 Task: In the sheet Budget Analysis ToolFont size of heading  18 Font style of dataoswald 'Font size of data '9 Alignment of headline & dataAlign center.   Fill color in heading, Red Font color of dataIn the sheet  Data Collection Spreadsheetbook
Action: Mouse moved to (103, 618)
Screenshot: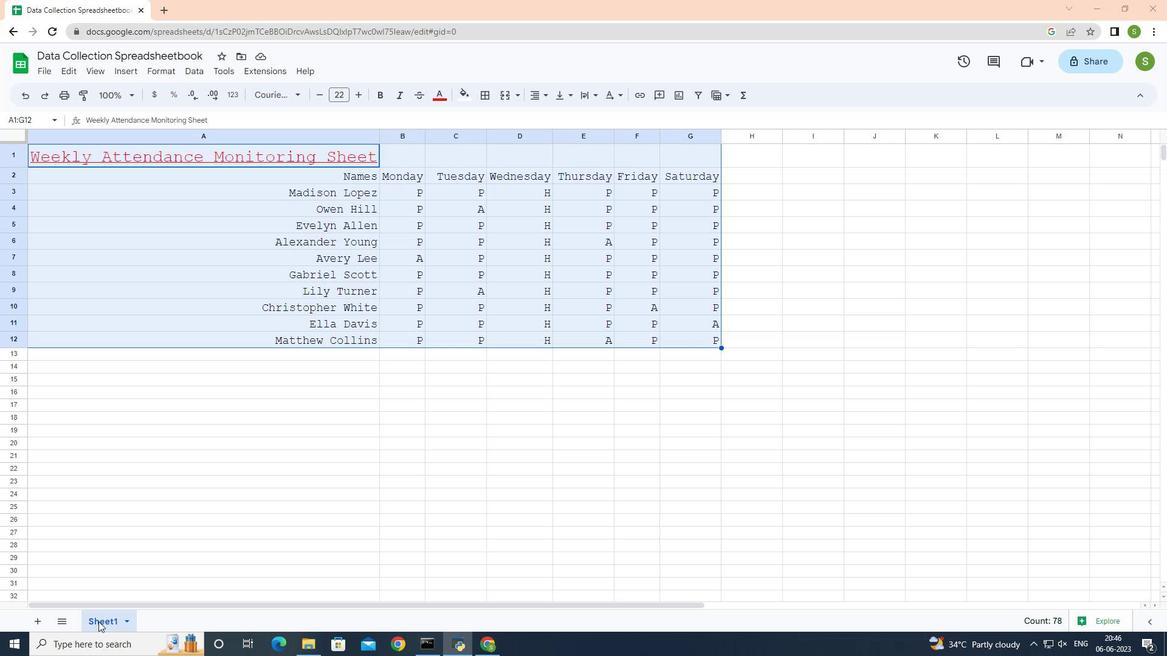 
Action: Mouse pressed left at (103, 618)
Screenshot: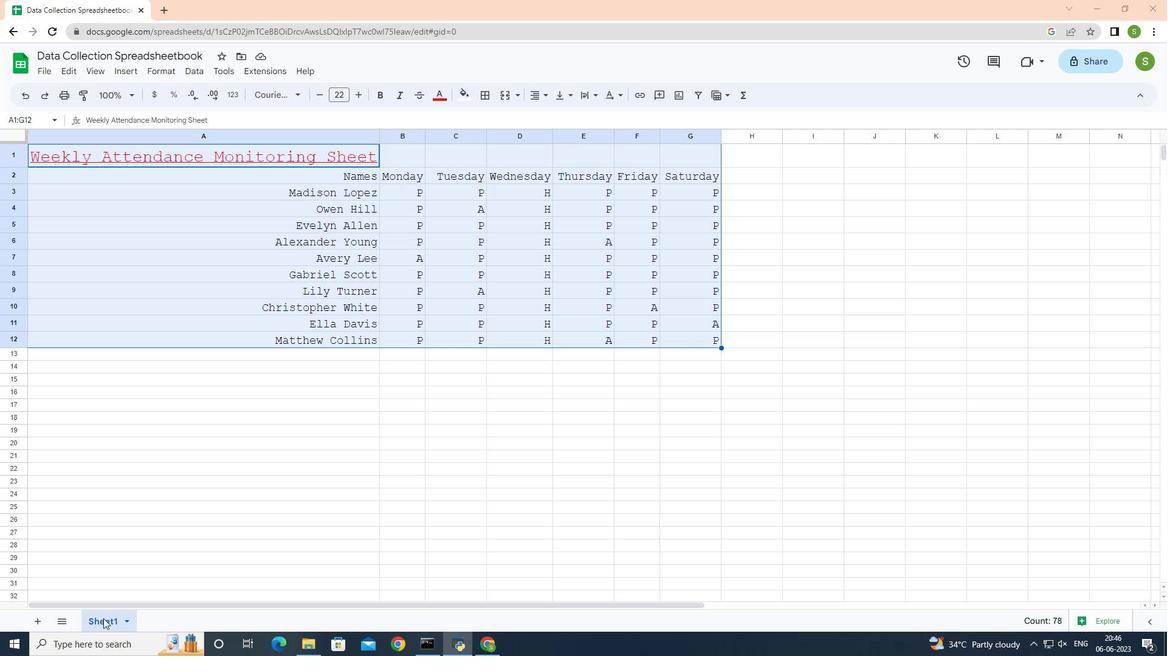 
Action: Mouse pressed left at (103, 618)
Screenshot: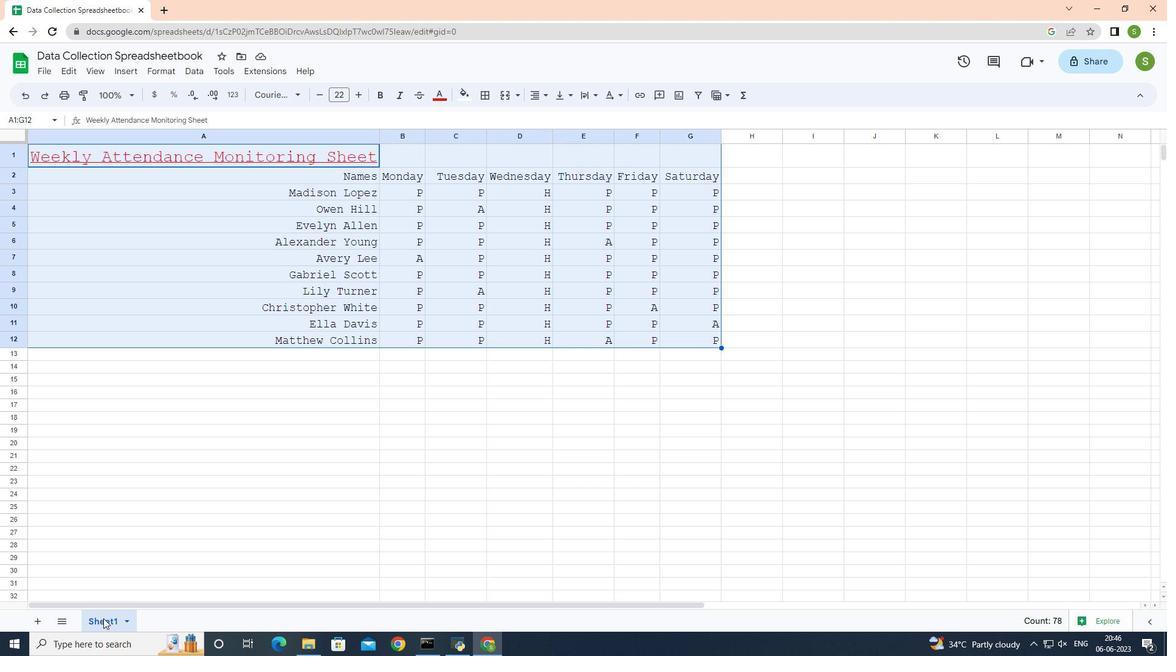 
Action: Key pressed <Key.shift>Budget<Key.space><Key.shift>Analysis<Key.space><Key.shift>Tool
Screenshot: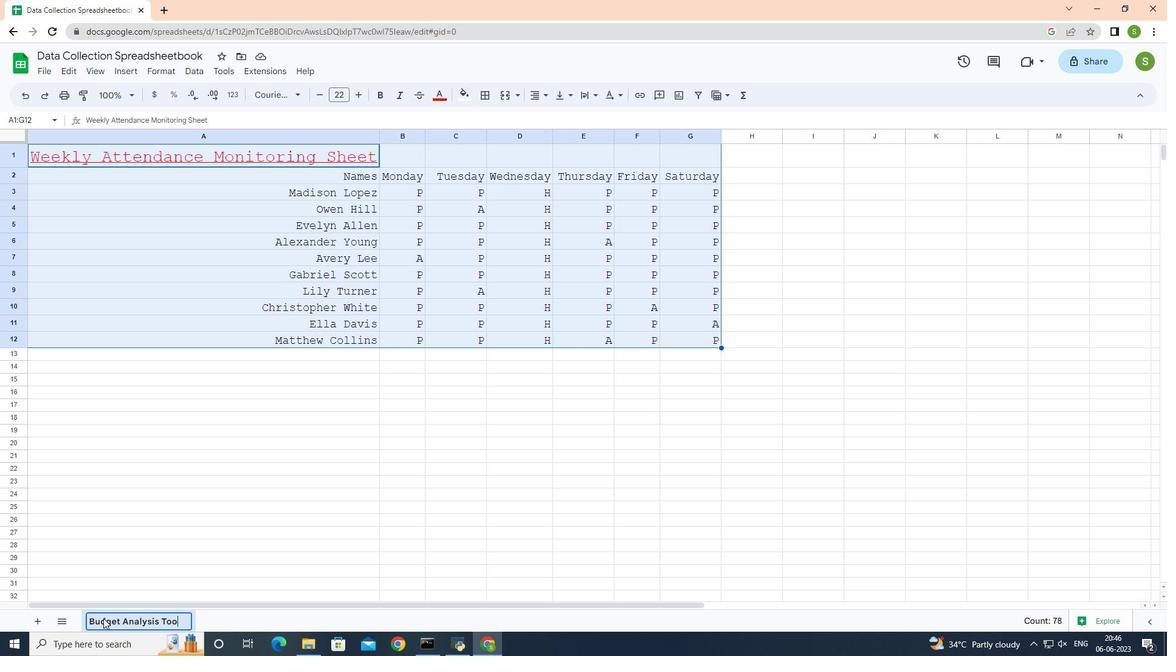 
Action: Mouse moved to (229, 155)
Screenshot: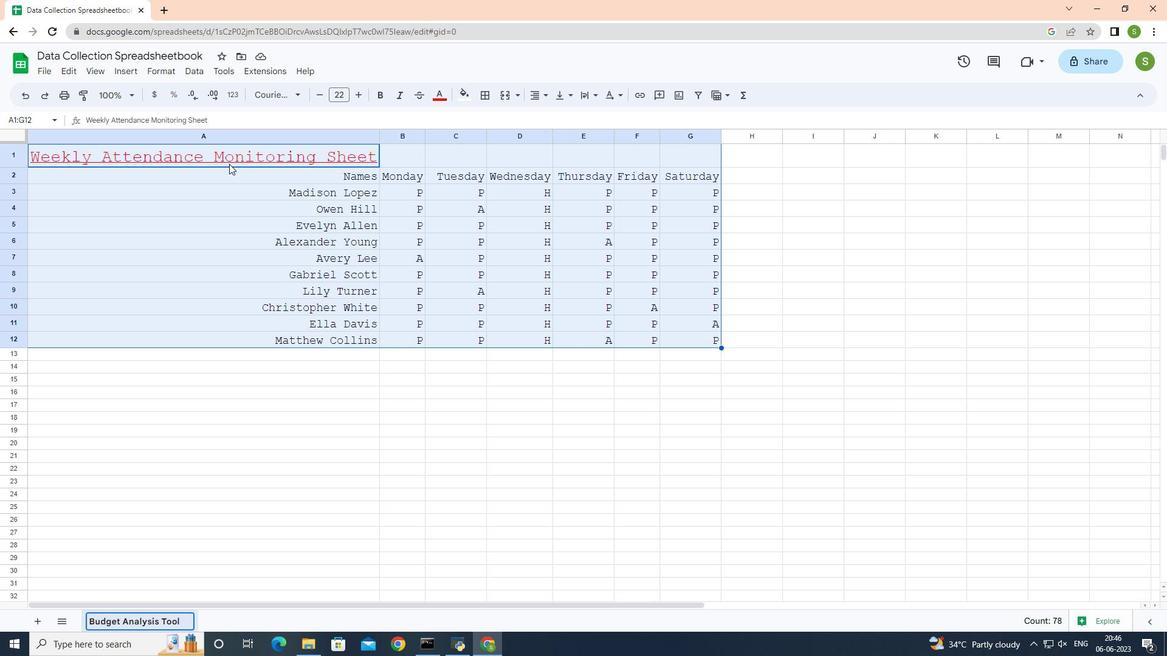 
Action: Mouse pressed left at (229, 155)
Screenshot: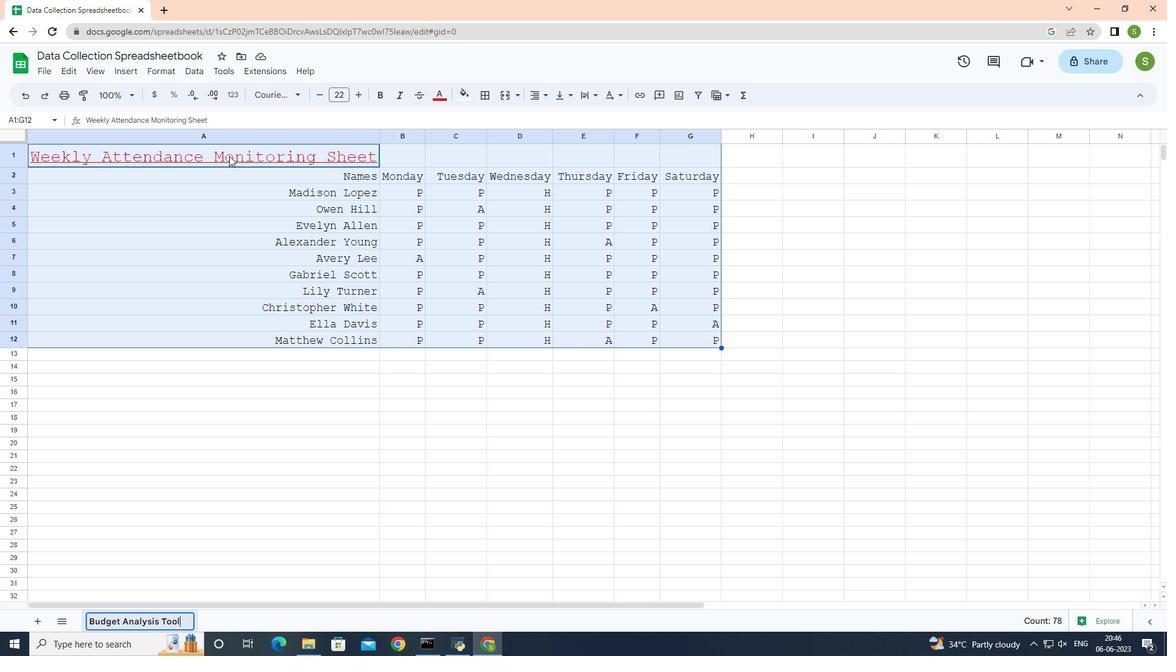 
Action: Mouse pressed left at (229, 155)
Screenshot: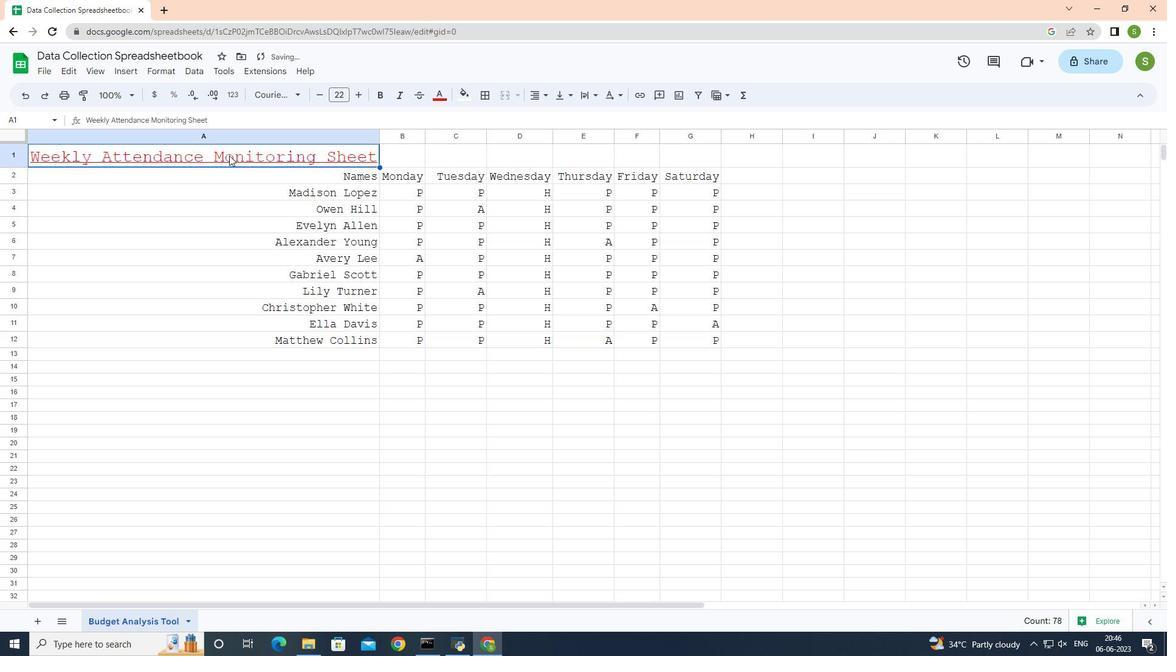 
Action: Mouse moved to (320, 94)
Screenshot: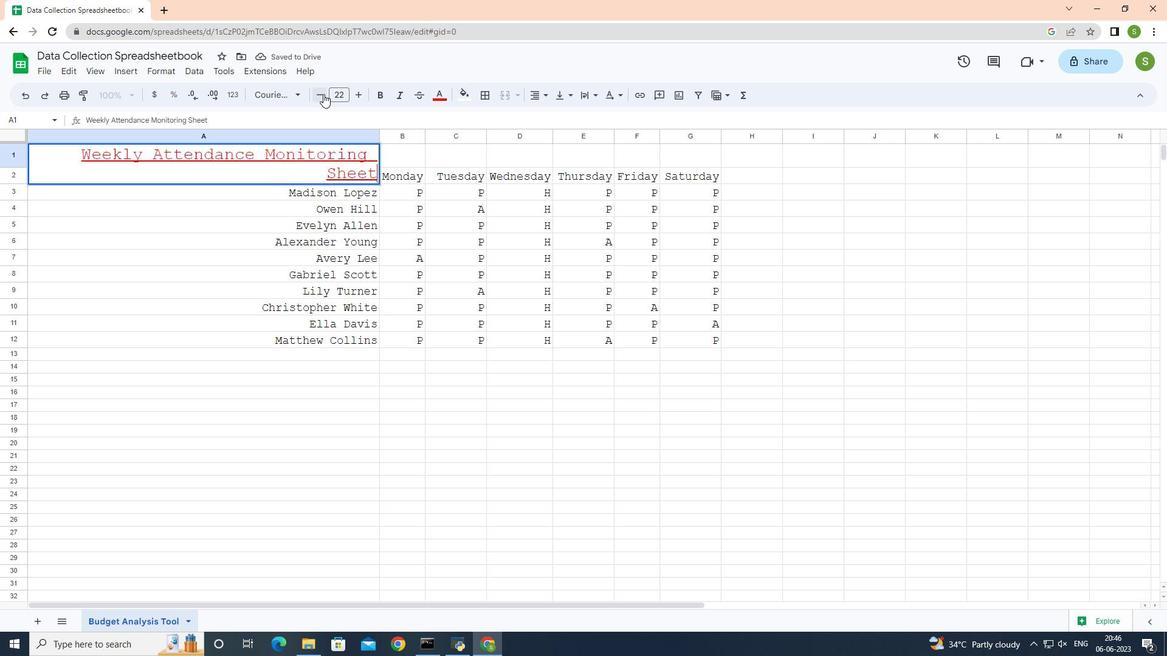 
Action: Mouse pressed left at (320, 94)
Screenshot: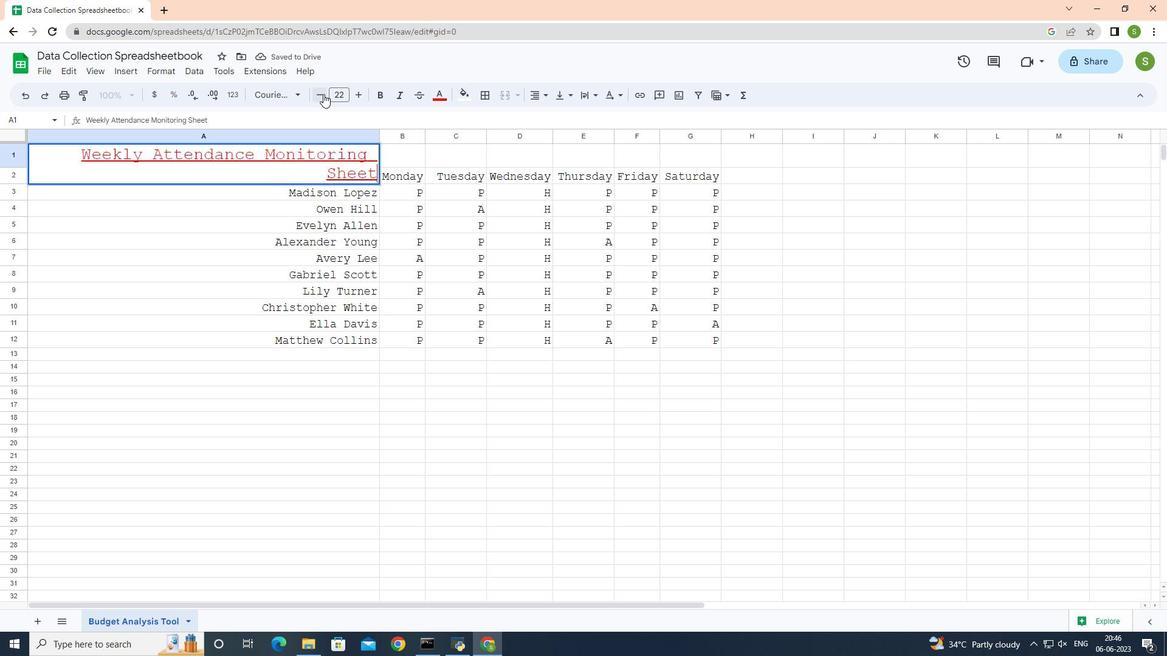 
Action: Mouse pressed left at (320, 94)
Screenshot: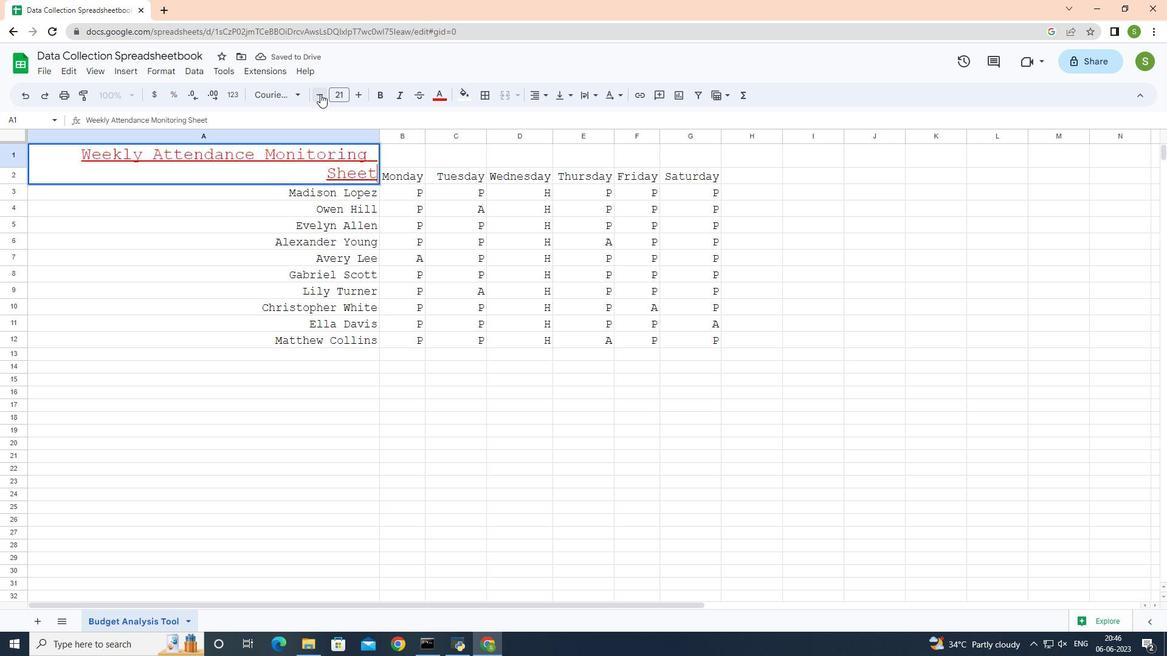 
Action: Mouse pressed left at (320, 94)
Screenshot: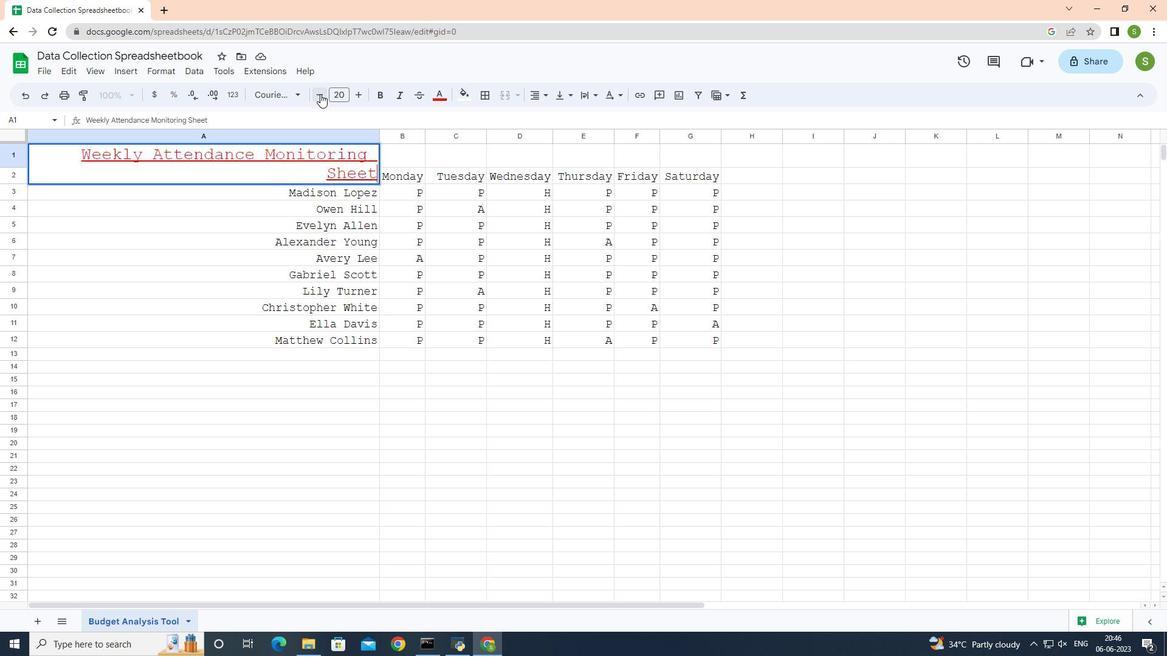 
Action: Mouse pressed left at (320, 94)
Screenshot: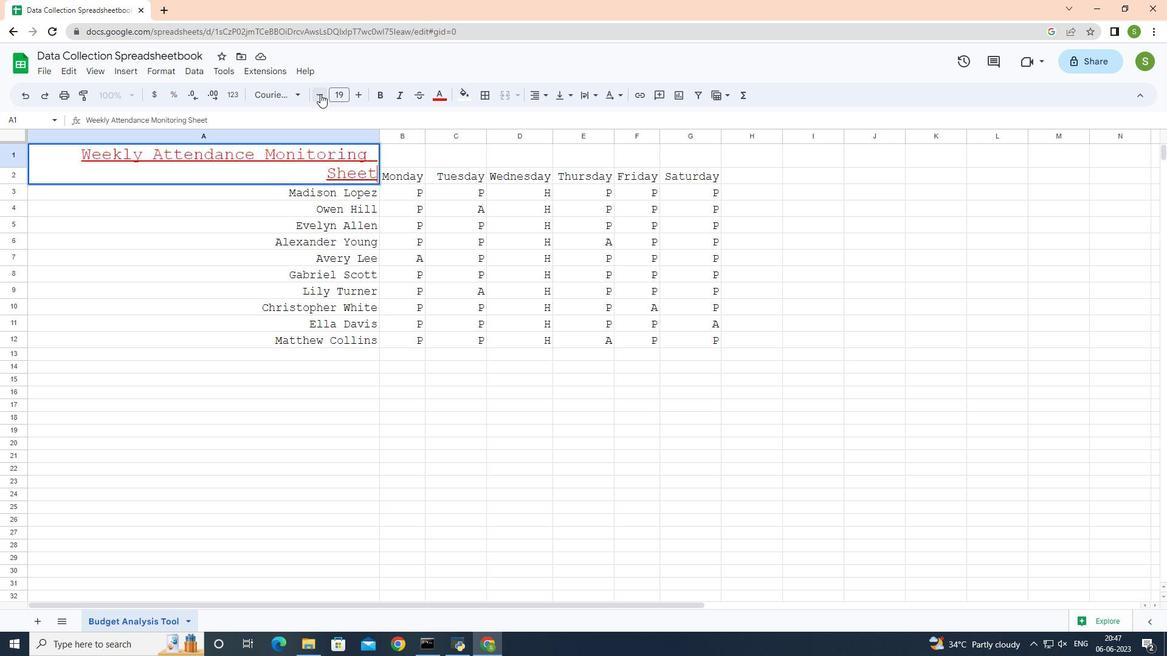 
Action: Mouse moved to (238, 265)
Screenshot: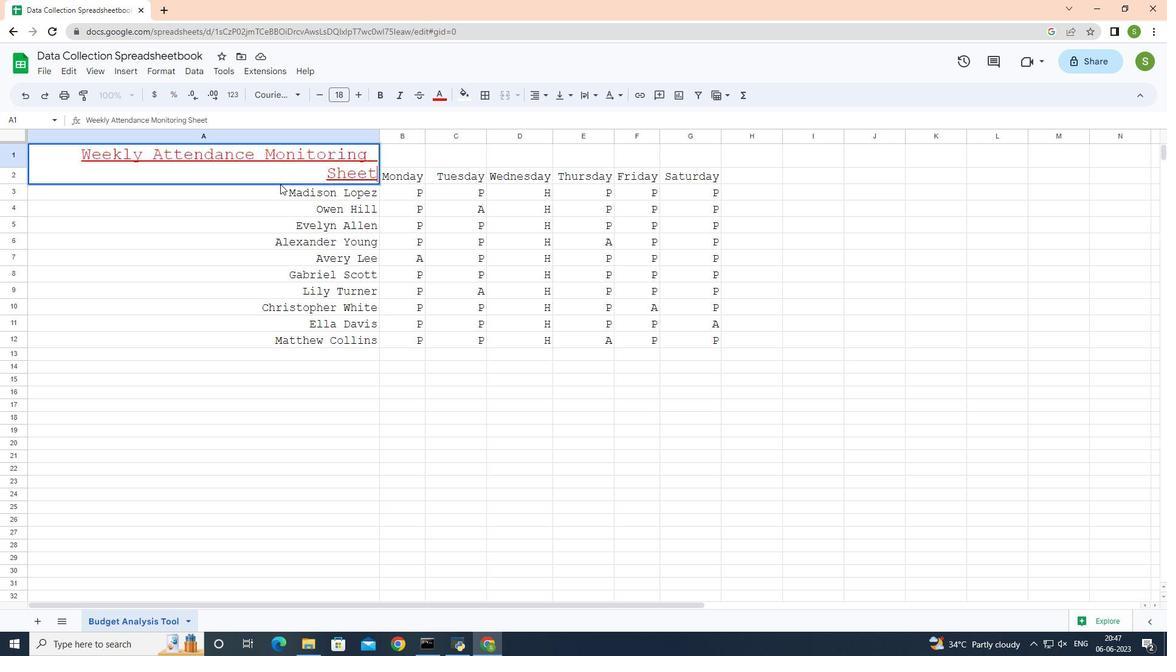
Action: Mouse pressed left at (238, 265)
Screenshot: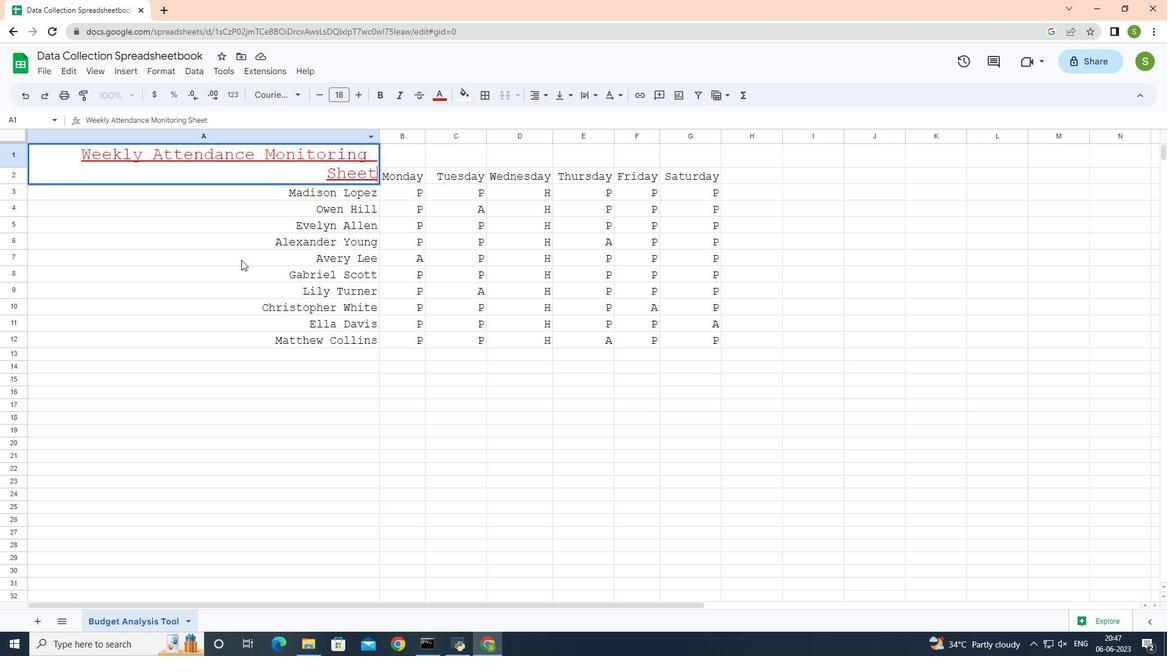
Action: Mouse moved to (226, 157)
Screenshot: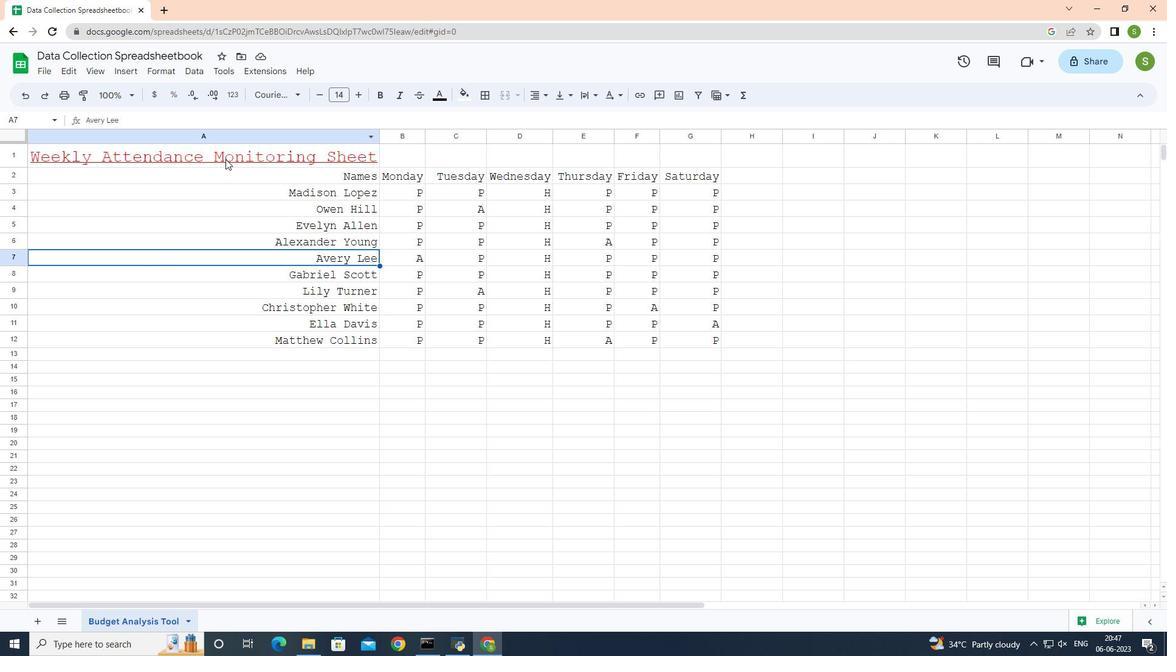 
Action: Mouse pressed left at (226, 157)
Screenshot: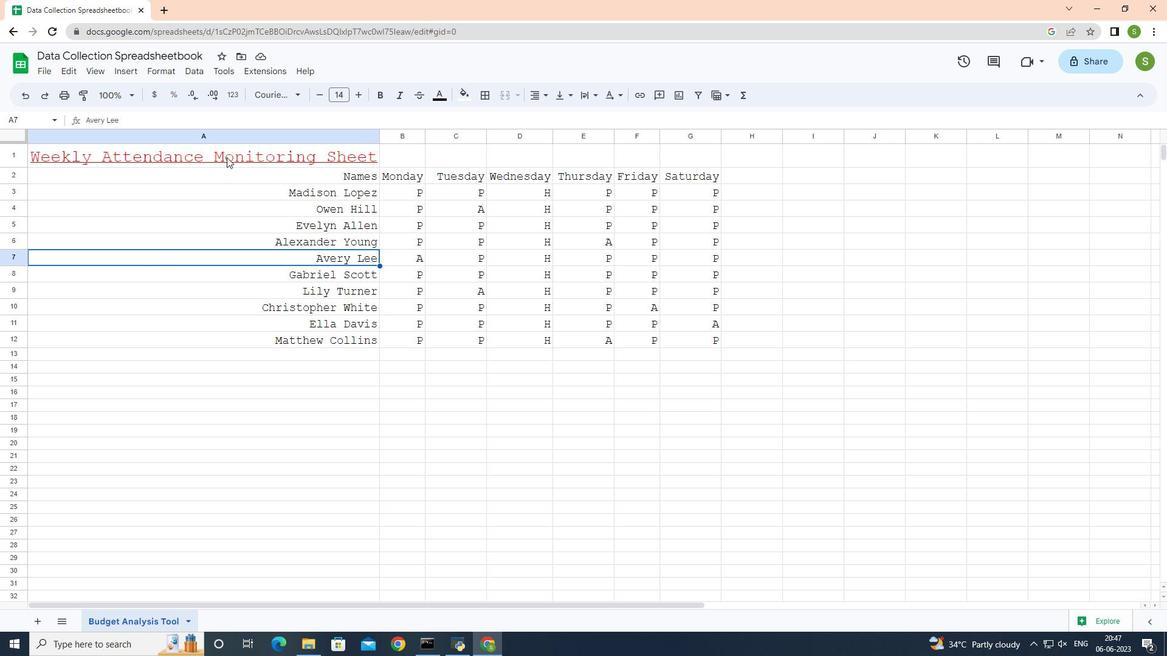 
Action: Mouse moved to (314, 94)
Screenshot: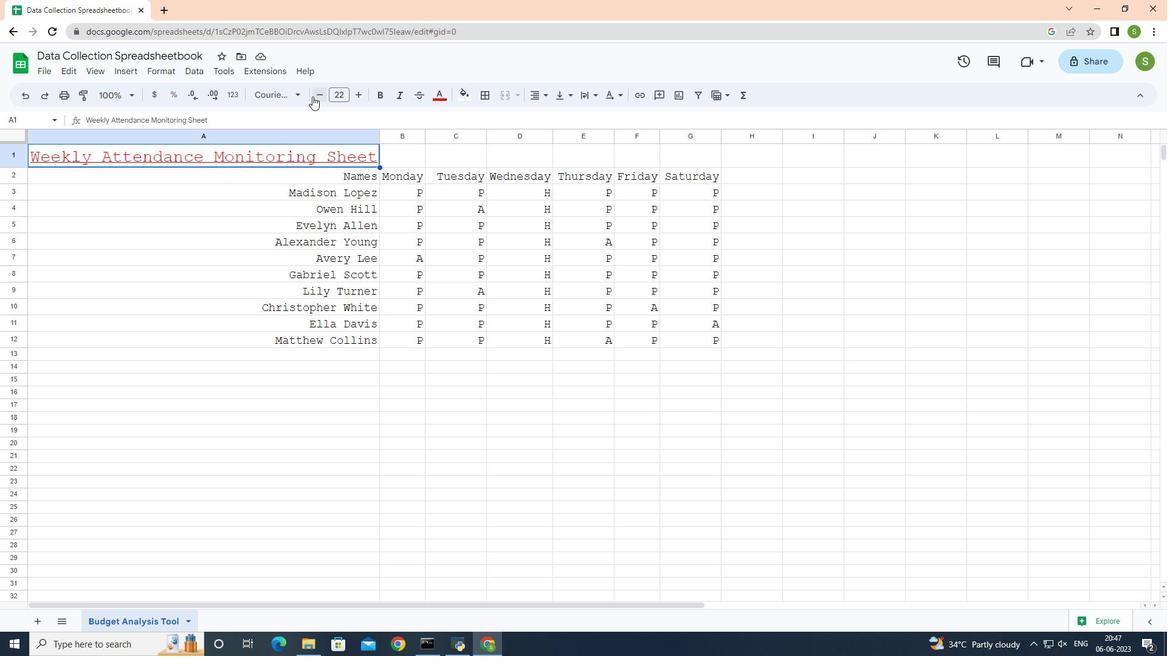 
Action: Mouse pressed left at (314, 94)
Screenshot: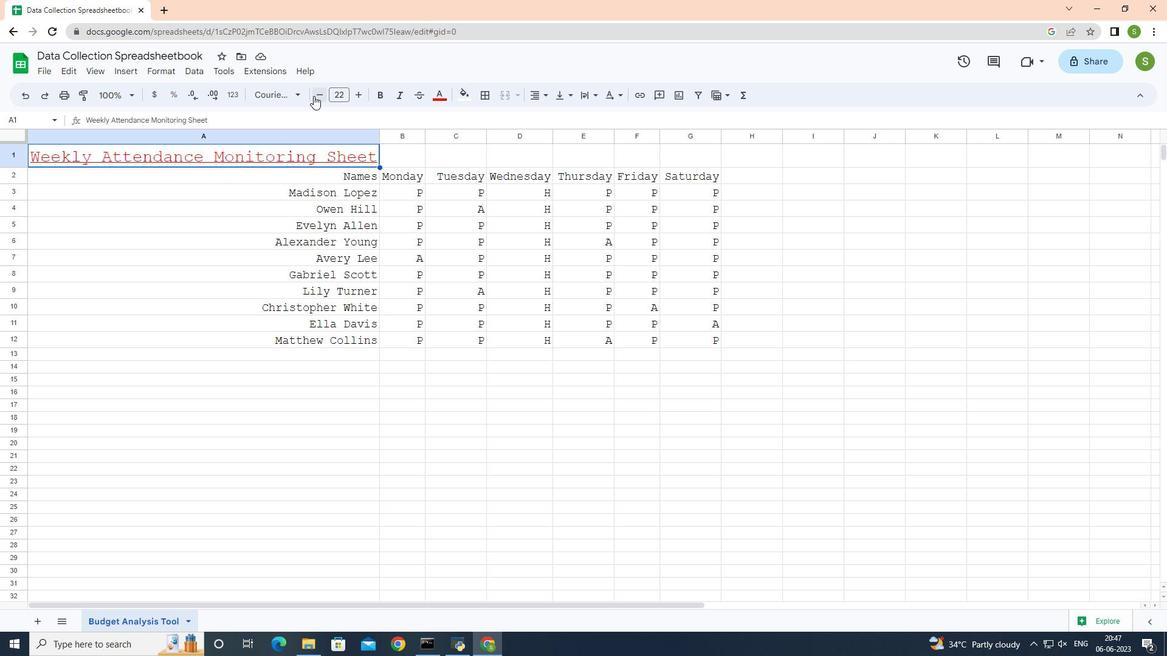 
Action: Mouse pressed left at (314, 94)
Screenshot: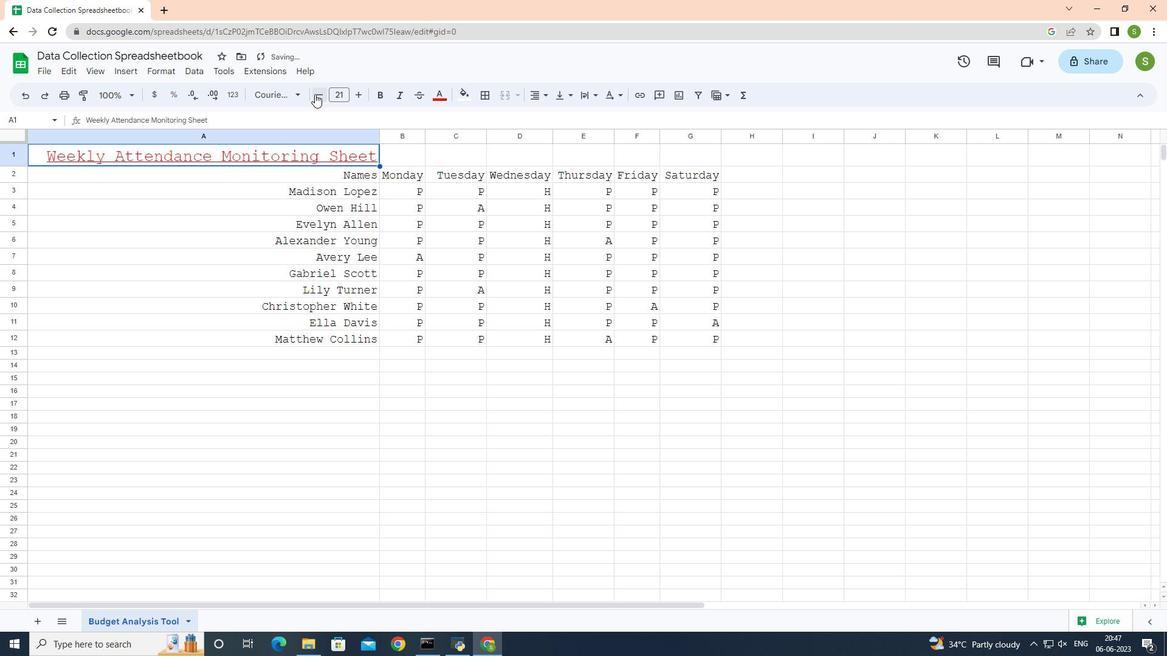 
Action: Mouse pressed left at (314, 94)
Screenshot: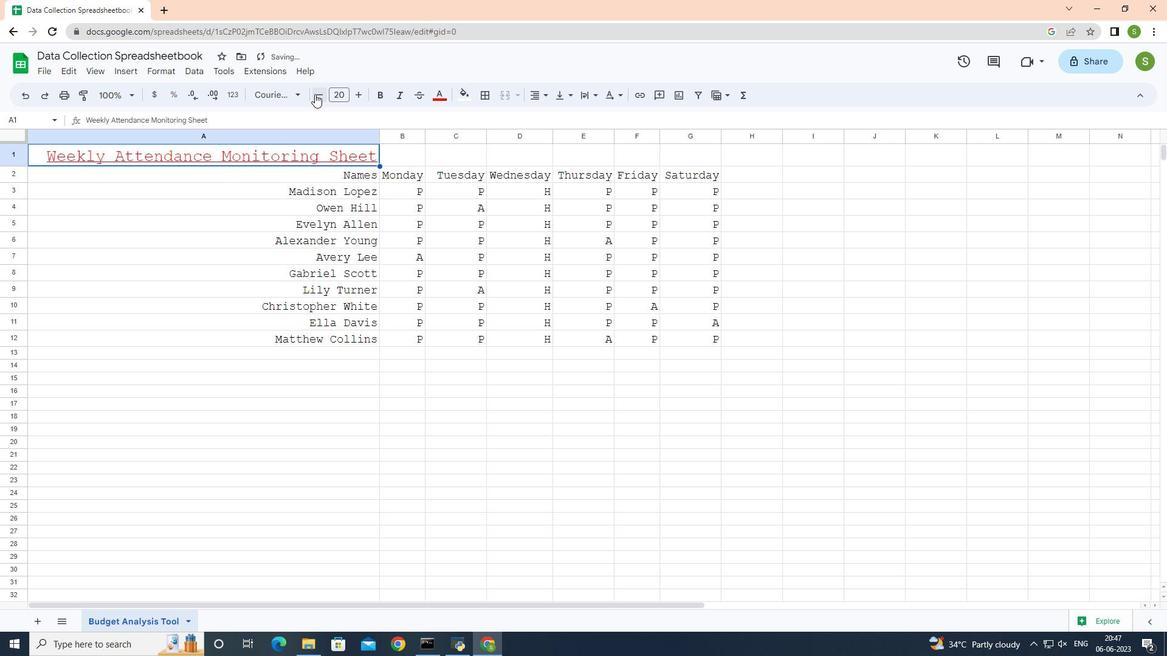 
Action: Mouse pressed left at (314, 94)
Screenshot: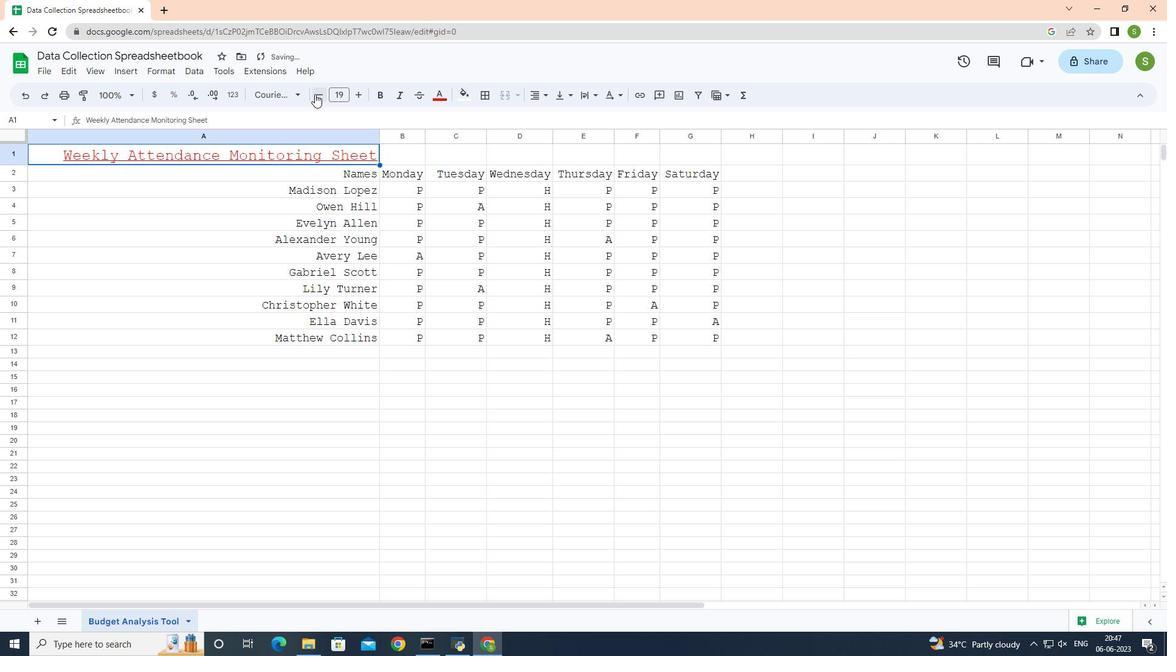 
Action: Mouse moved to (238, 170)
Screenshot: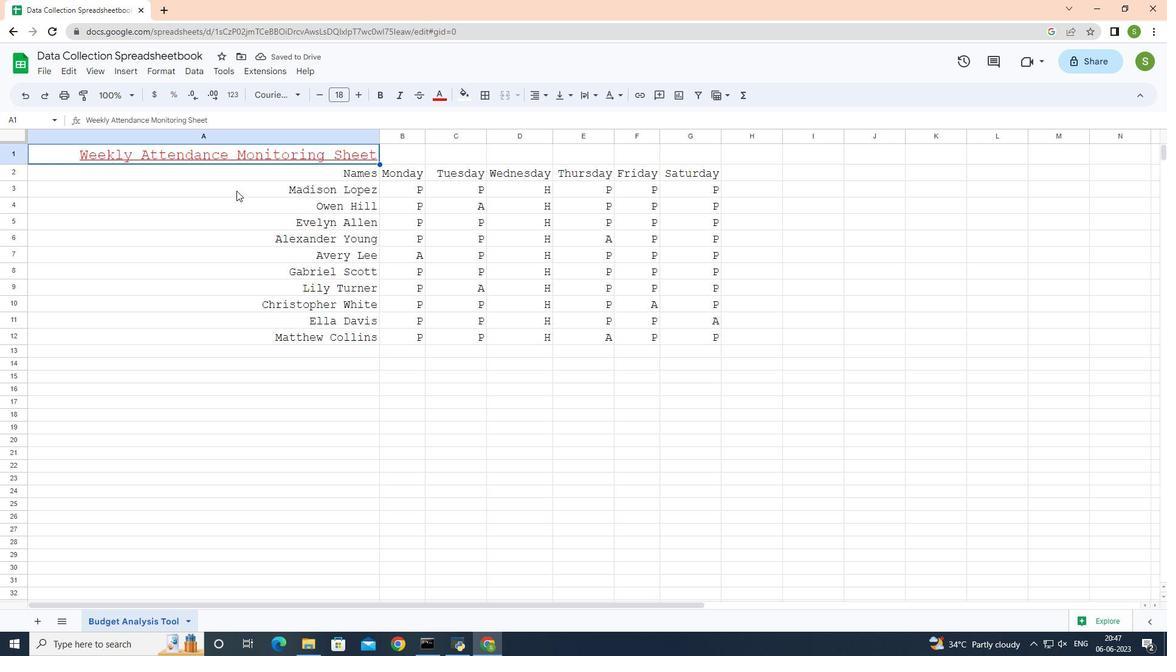 
Action: Mouse pressed left at (238, 170)
Screenshot: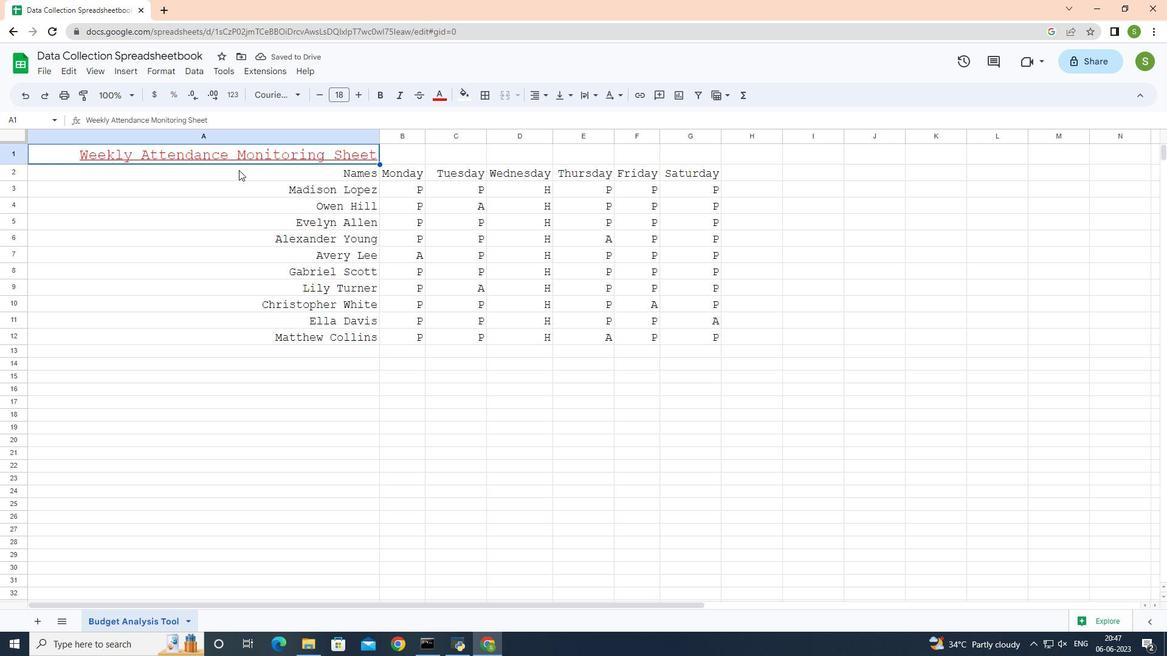 
Action: Mouse moved to (296, 94)
Screenshot: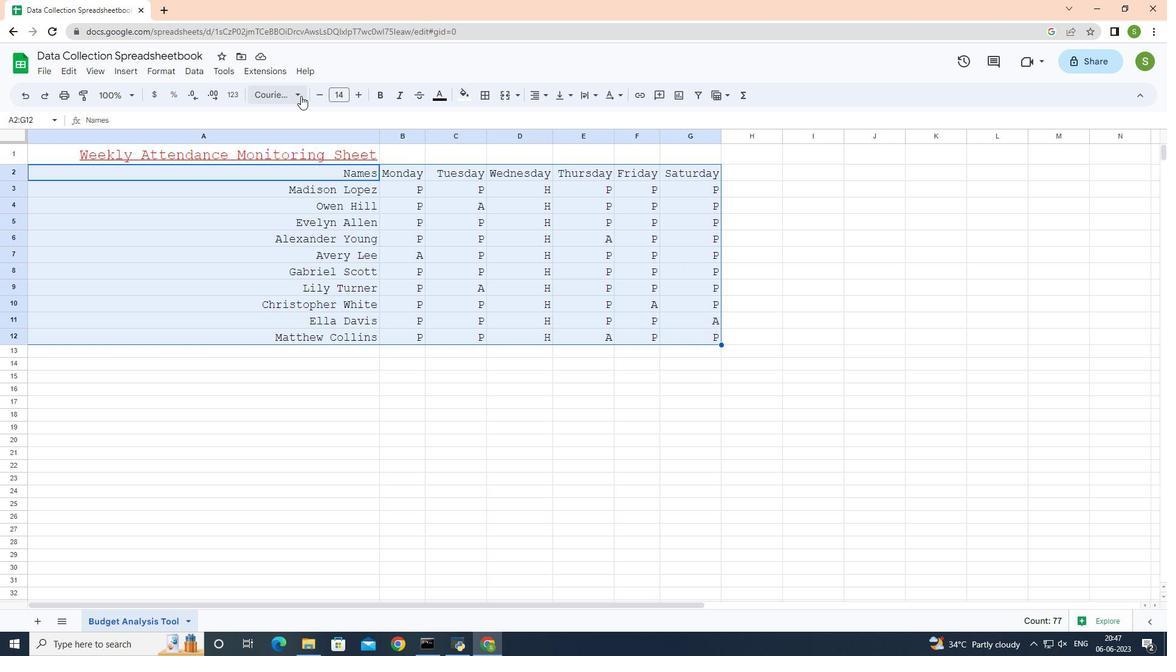 
Action: Mouse pressed left at (296, 94)
Screenshot: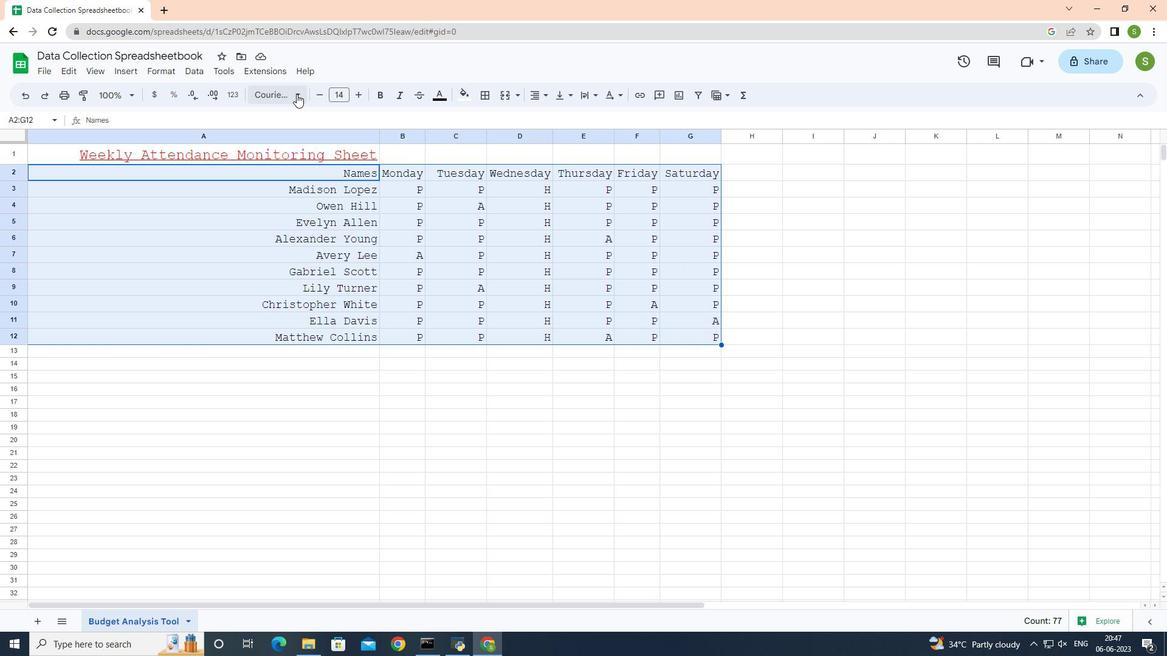 
Action: Mouse moved to (307, 277)
Screenshot: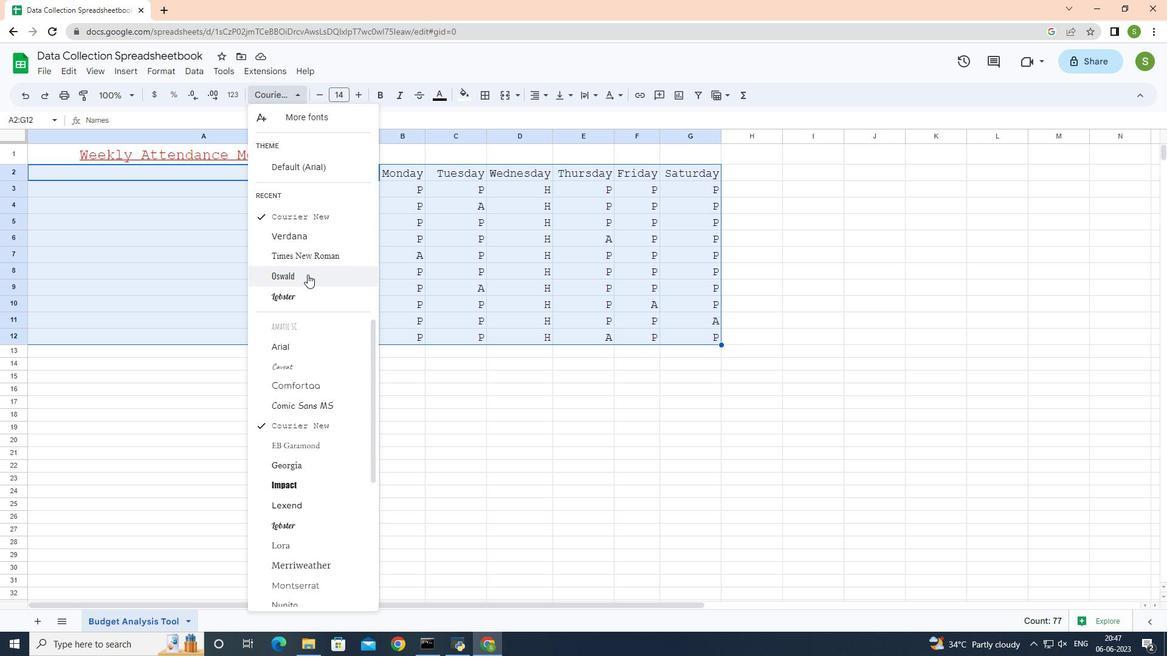 
Action: Mouse pressed left at (307, 277)
Screenshot: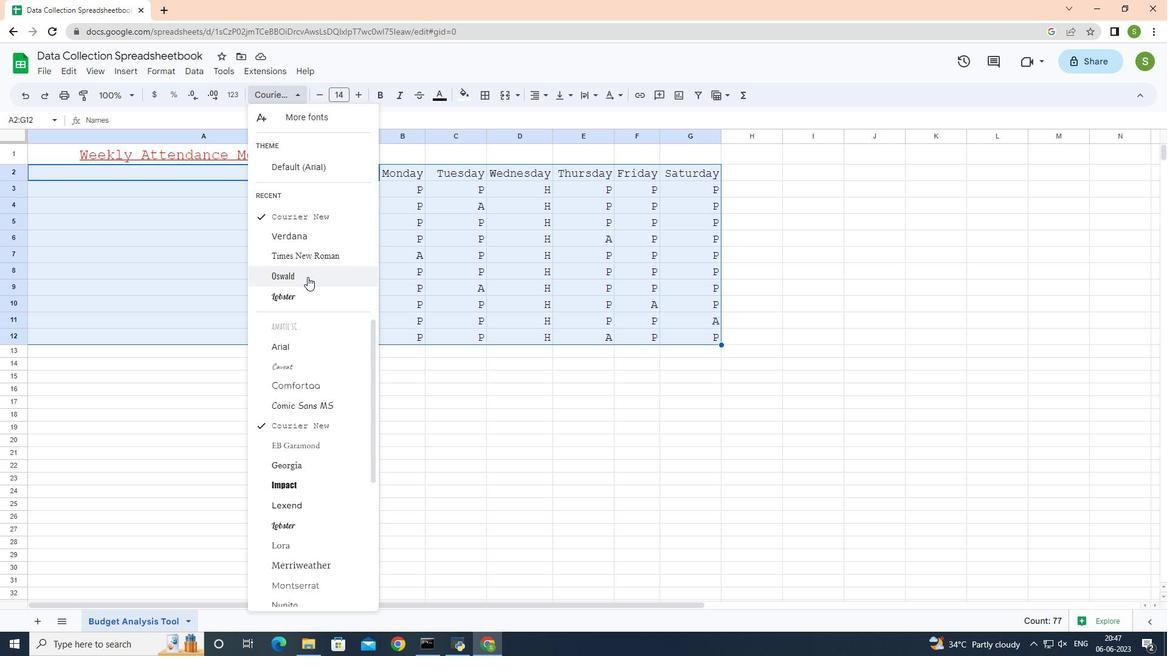 
Action: Mouse moved to (322, 96)
Screenshot: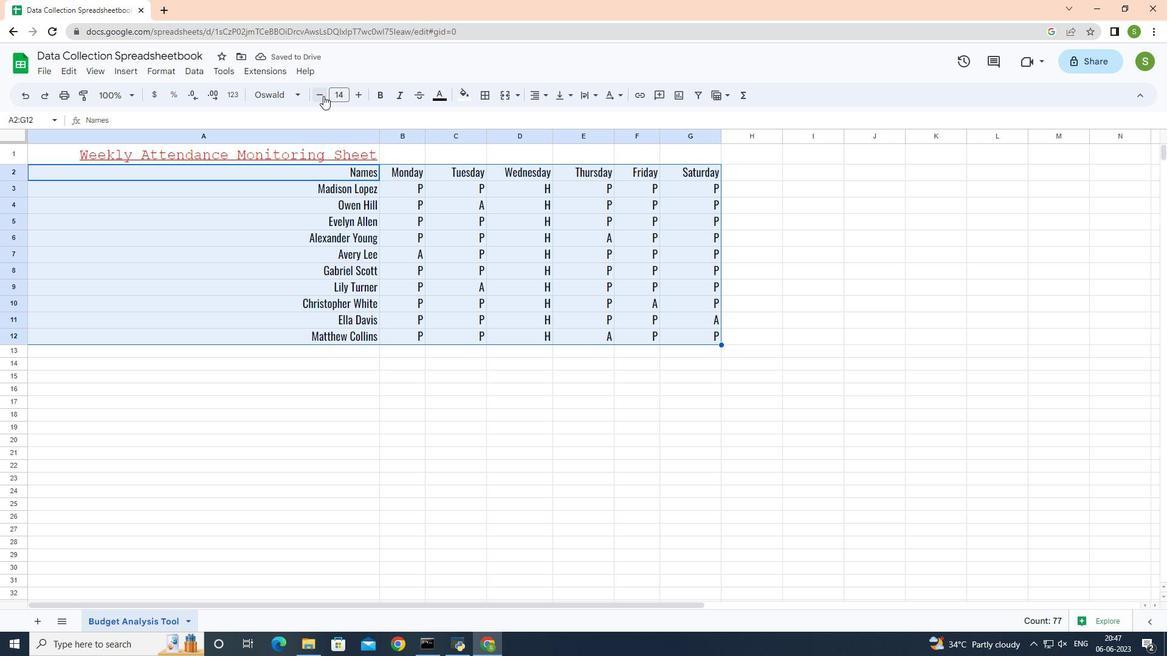 
Action: Mouse pressed left at (322, 96)
Screenshot: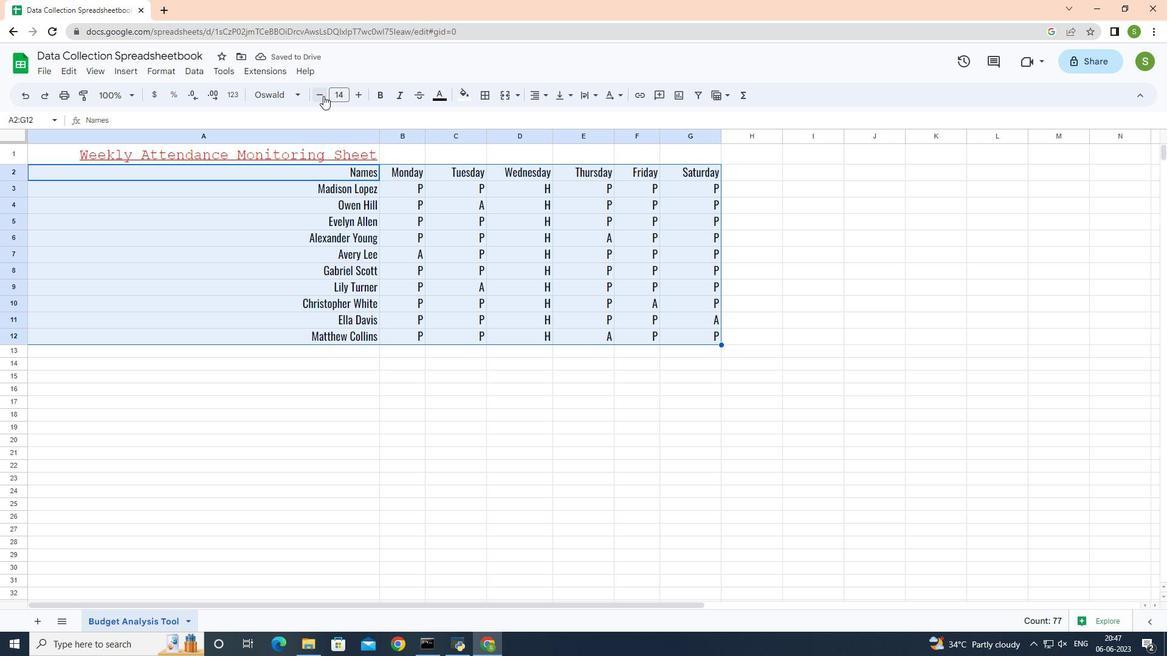 
Action: Mouse pressed left at (322, 96)
Screenshot: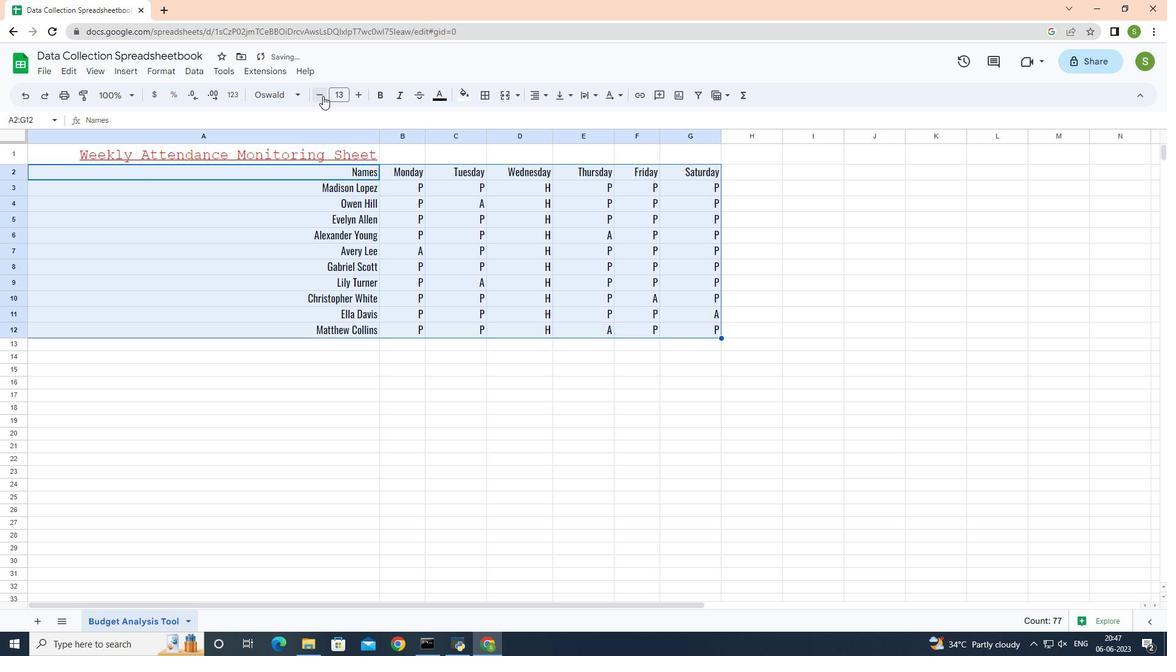 
Action: Mouse pressed left at (322, 96)
Screenshot: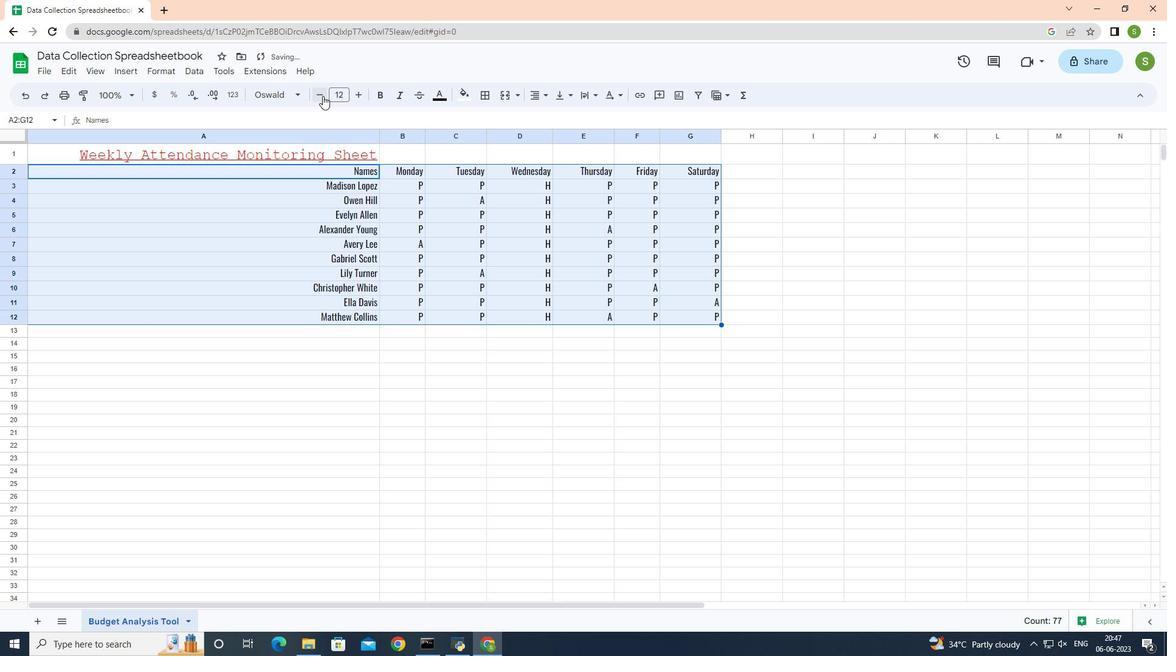 
Action: Mouse pressed left at (322, 96)
Screenshot: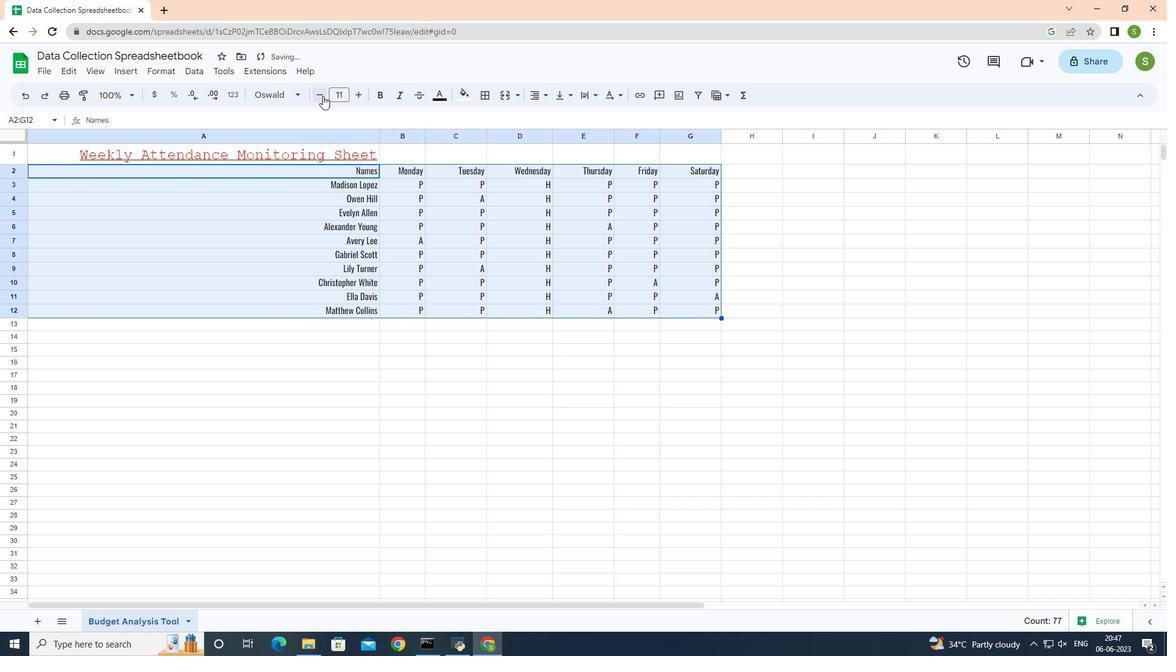 
Action: Mouse pressed left at (322, 96)
Screenshot: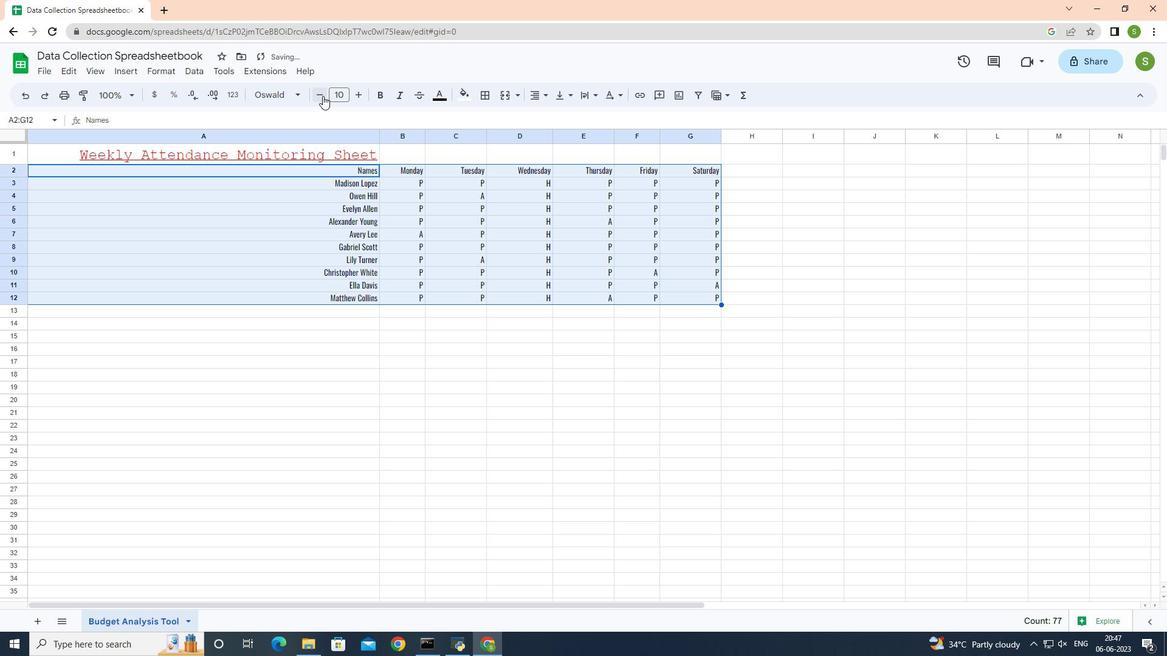 
Action: Mouse moved to (185, 151)
Screenshot: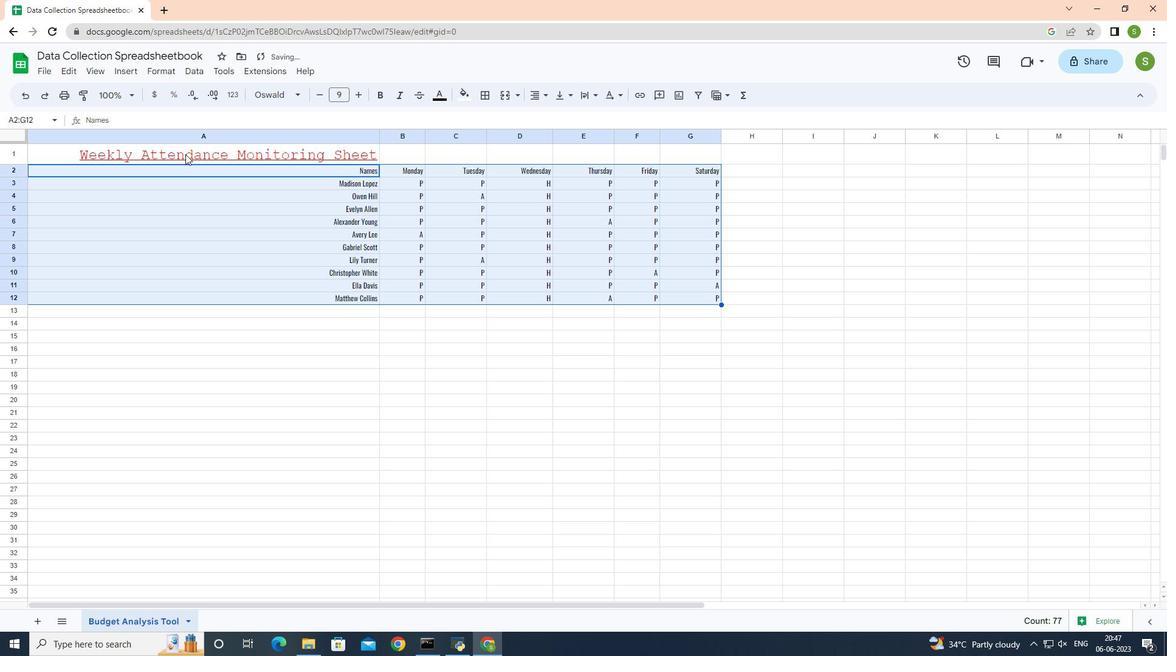
Action: Mouse pressed left at (185, 151)
Screenshot: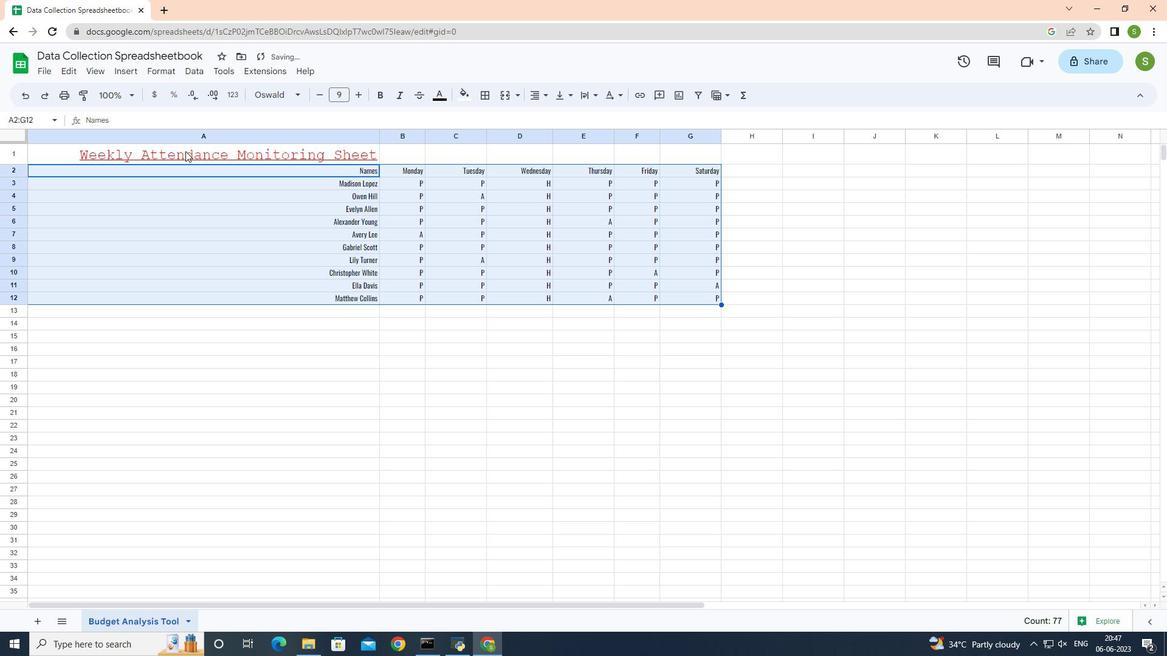 
Action: Mouse moved to (168, 72)
Screenshot: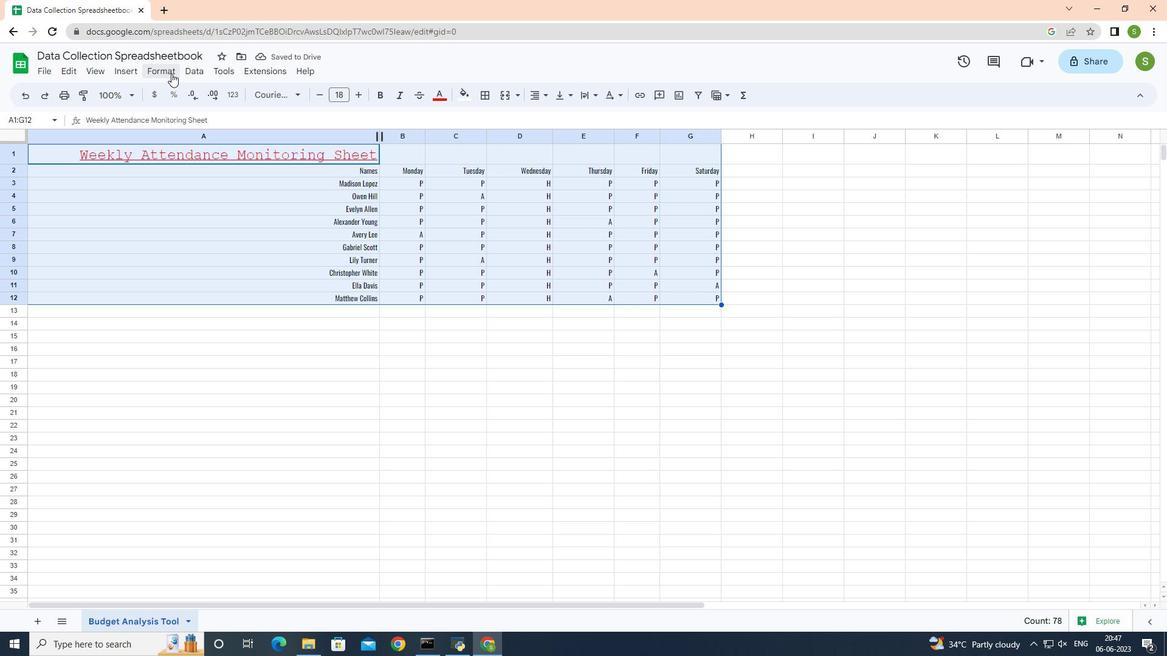 
Action: Mouse pressed left at (168, 72)
Screenshot: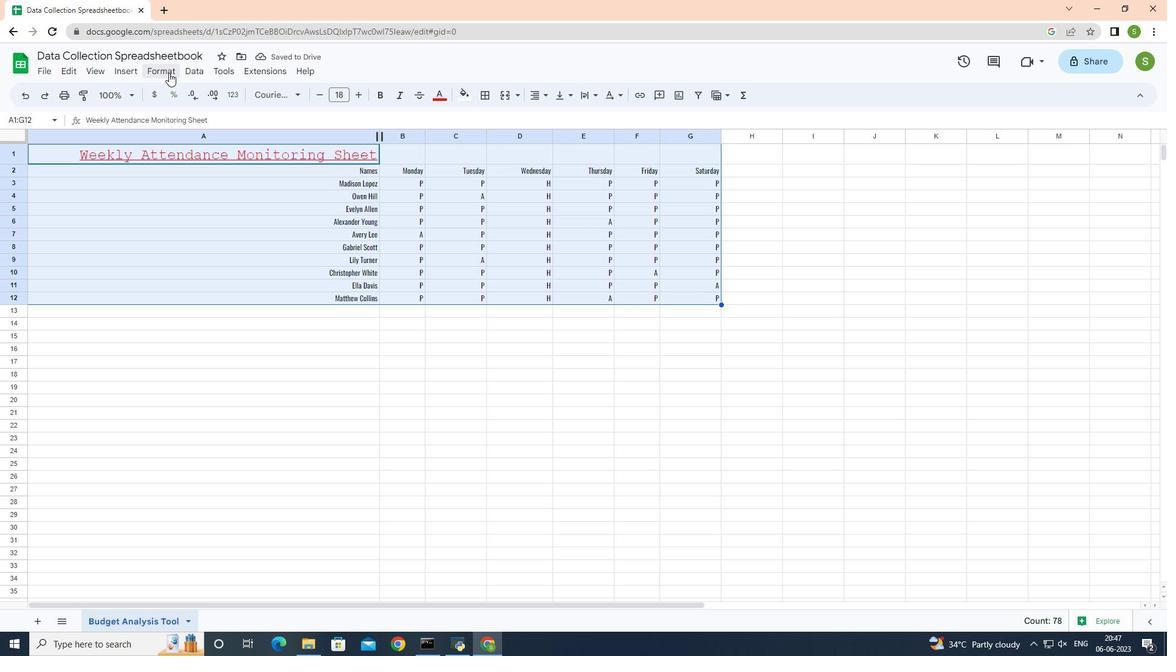 
Action: Mouse moved to (366, 181)
Screenshot: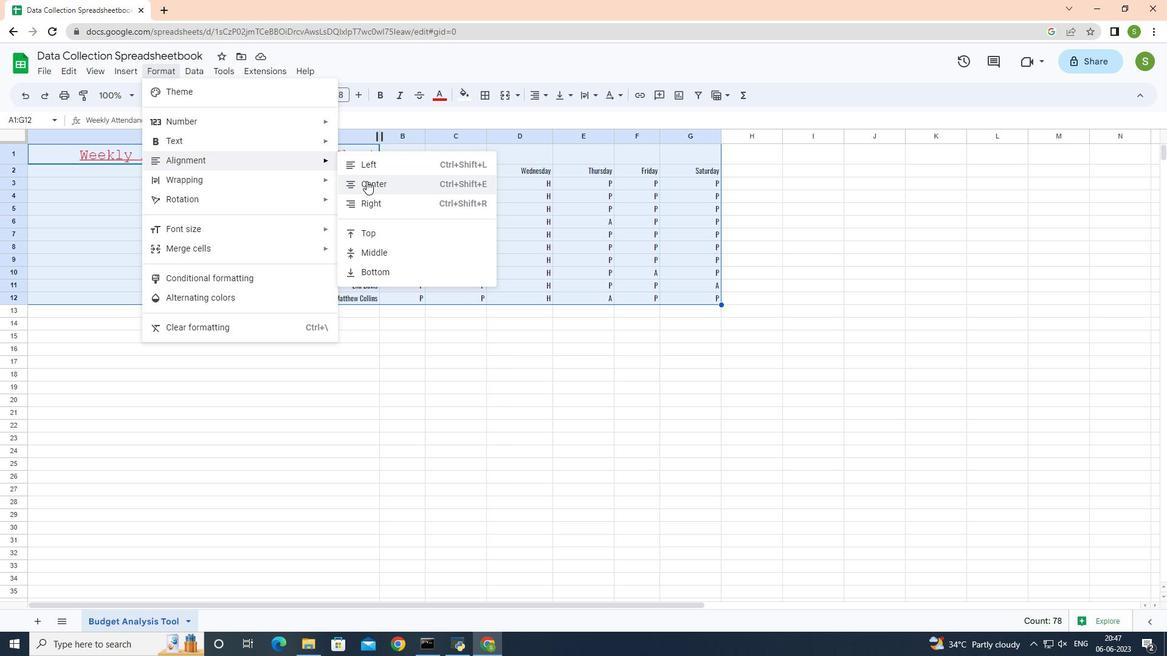 
Action: Mouse pressed left at (366, 181)
Screenshot: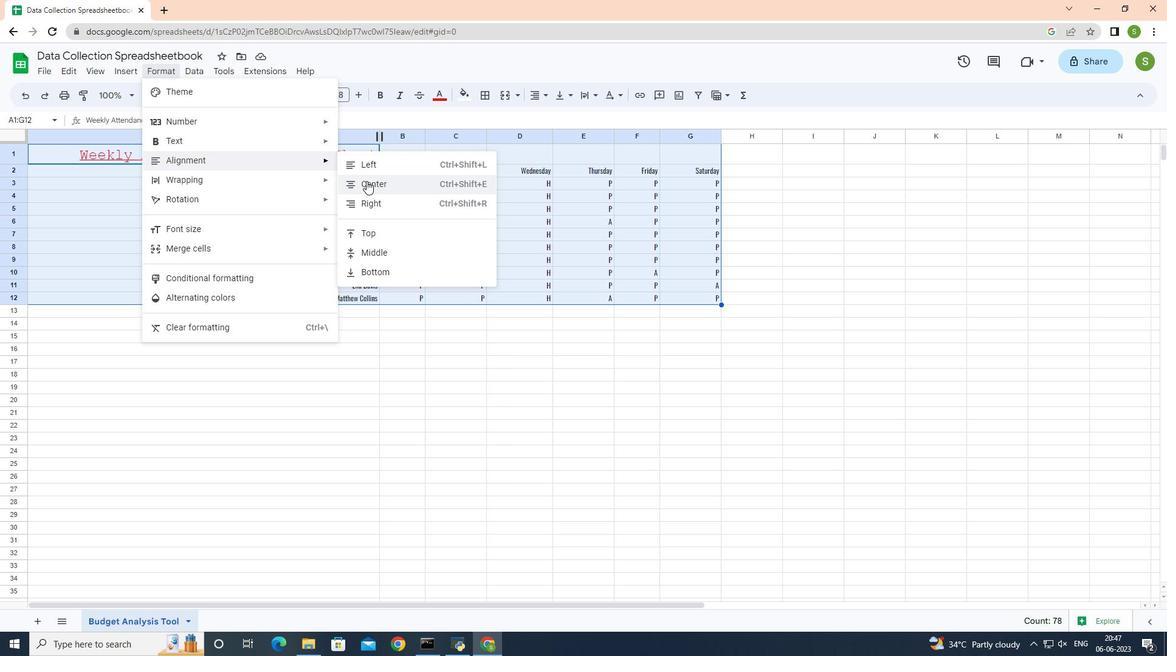 
Action: Mouse moved to (275, 149)
Screenshot: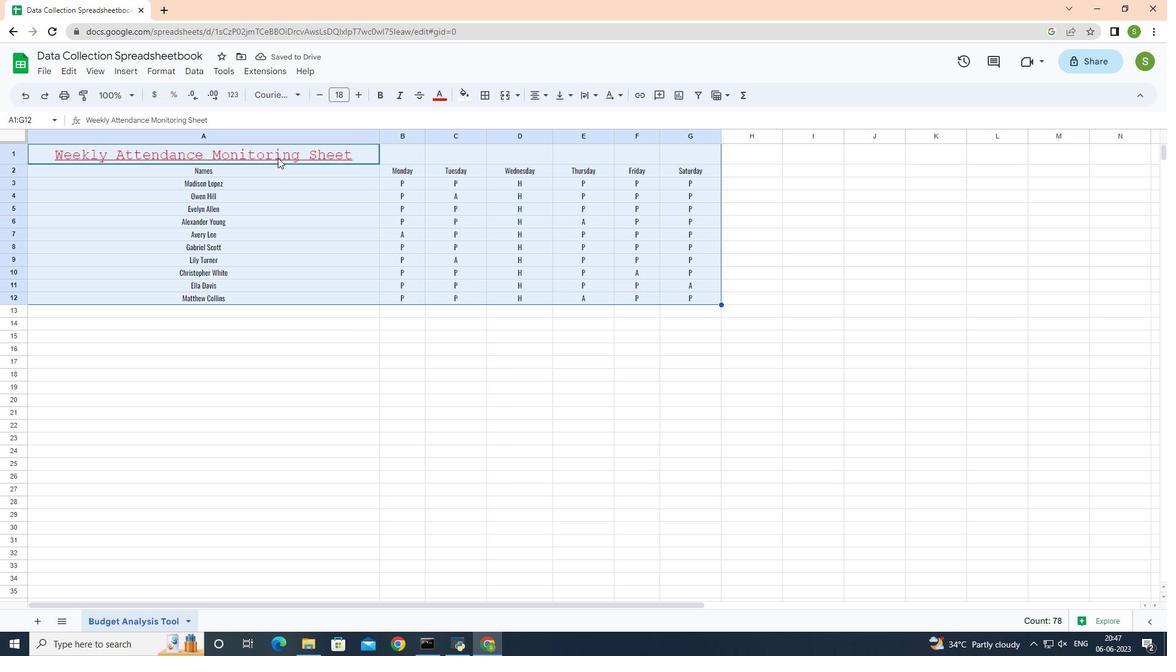 
Action: Mouse pressed left at (275, 149)
Screenshot: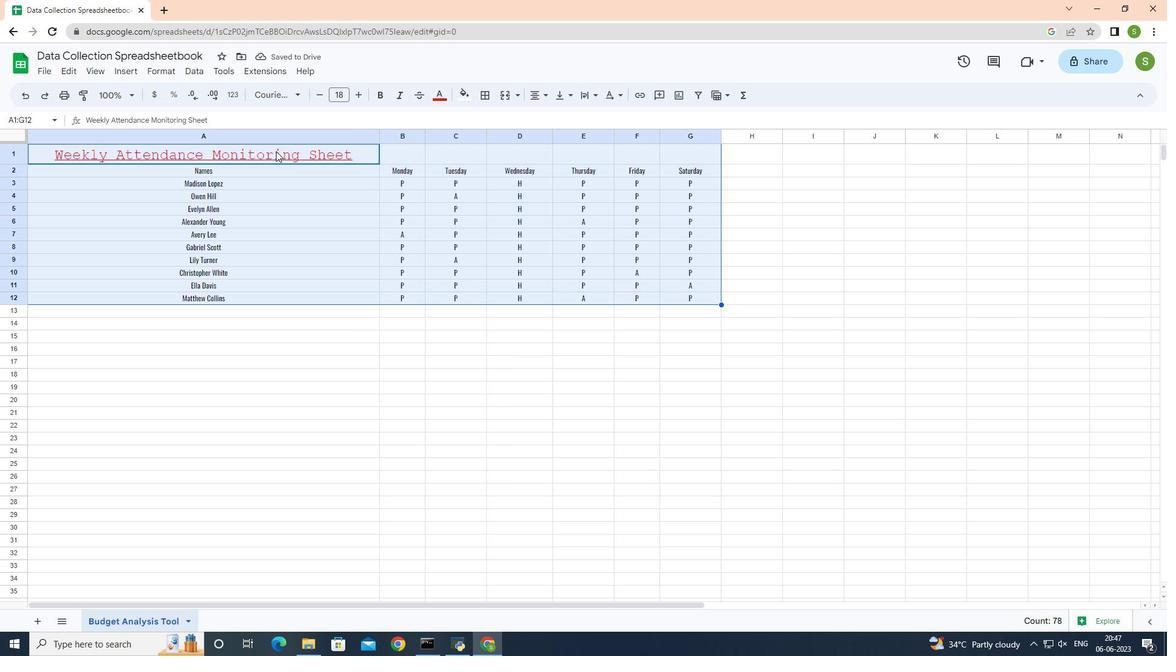 
Action: Mouse moved to (437, 98)
Screenshot: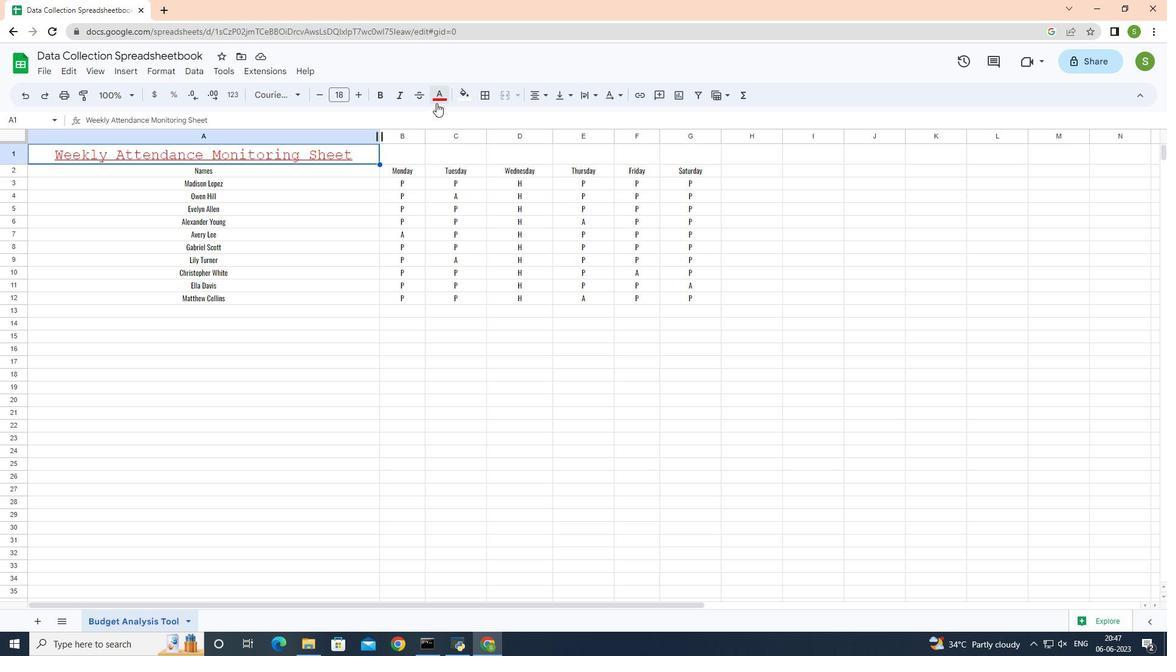 
Action: Mouse pressed left at (437, 98)
Screenshot: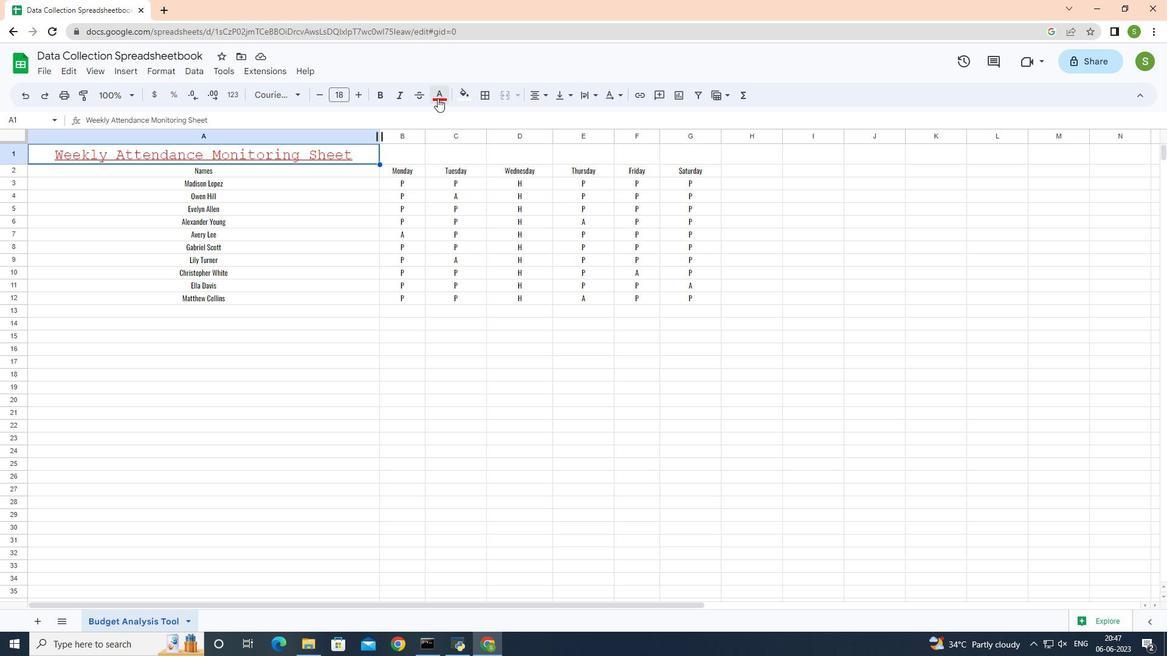 
Action: Mouse moved to (456, 149)
Screenshot: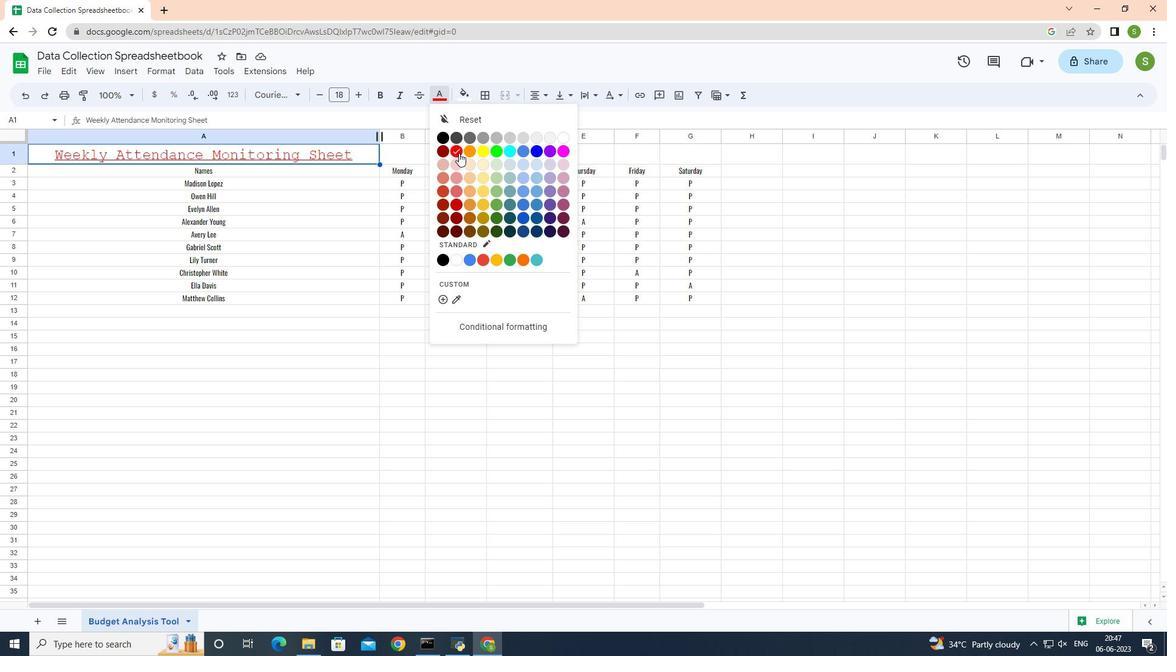 
Action: Mouse pressed left at (456, 149)
Screenshot: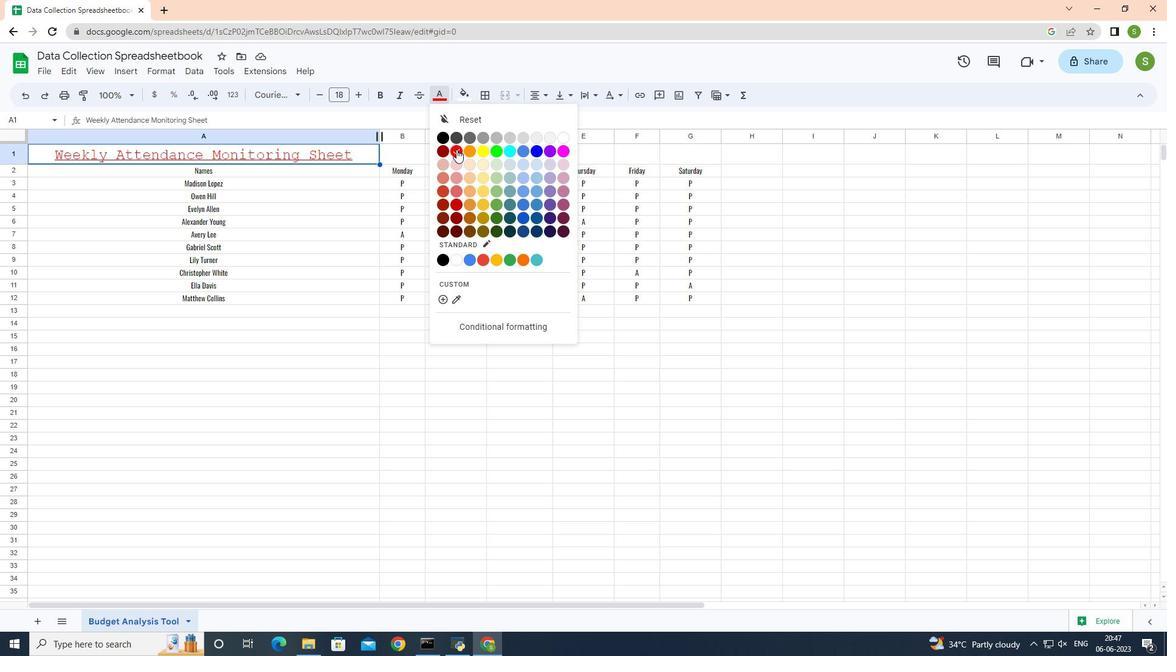 
Action: Mouse moved to (202, 204)
Screenshot: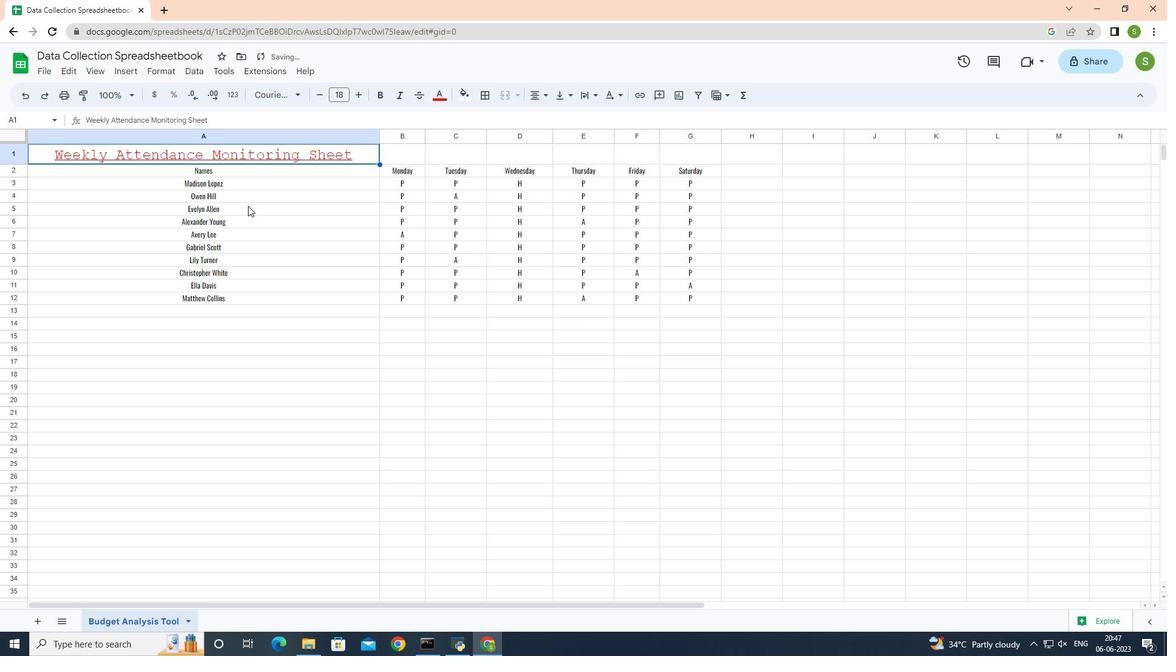 
Action: Key pressed ctrl+S
Screenshot: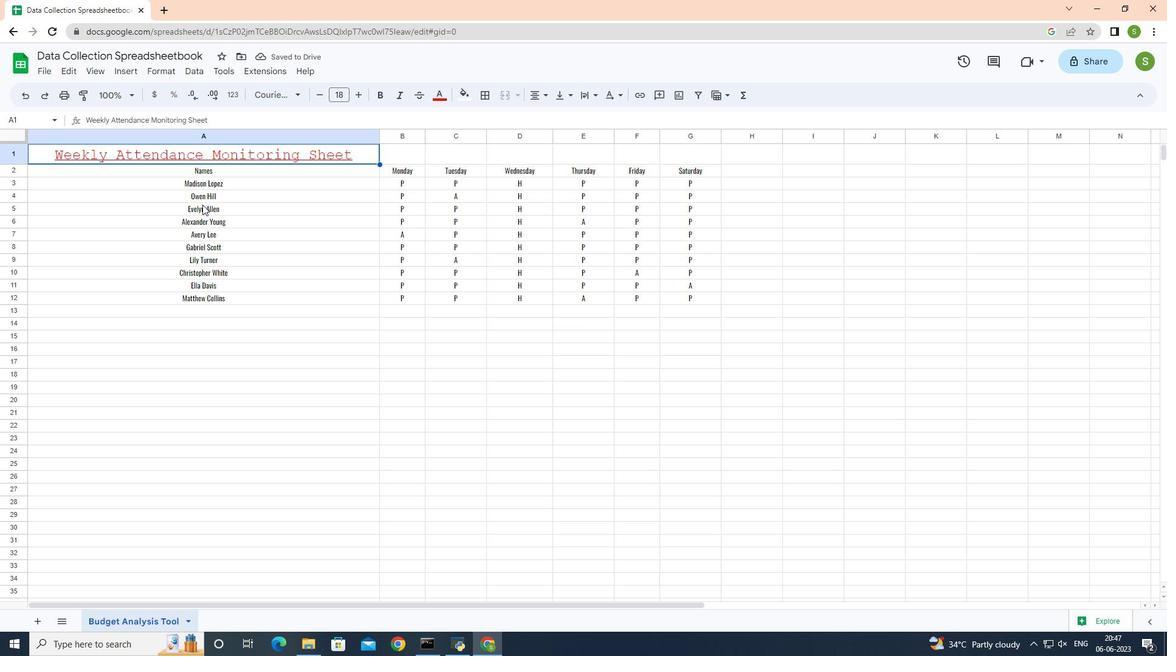 
